Task: Look for space in Warsaw, Poland from 5th June, 2023 to 16th June, 2023 for 2 adults in price range Rs.14000 to Rs.18000. Place can be entire place with 1  bedroom having 1 bed and 1 bathroom. Property type can be house, flat, guest house, hotel. Amenities needed are: wifi. Booking option can be shelf check-in. Required host language is English.
Action: Mouse moved to (349, 115)
Screenshot: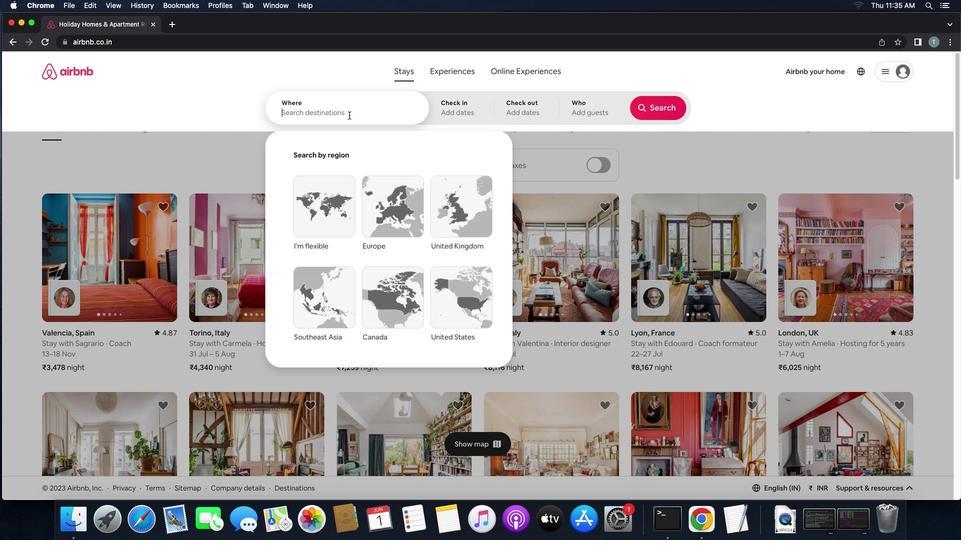
Action: Mouse pressed left at (349, 115)
Screenshot: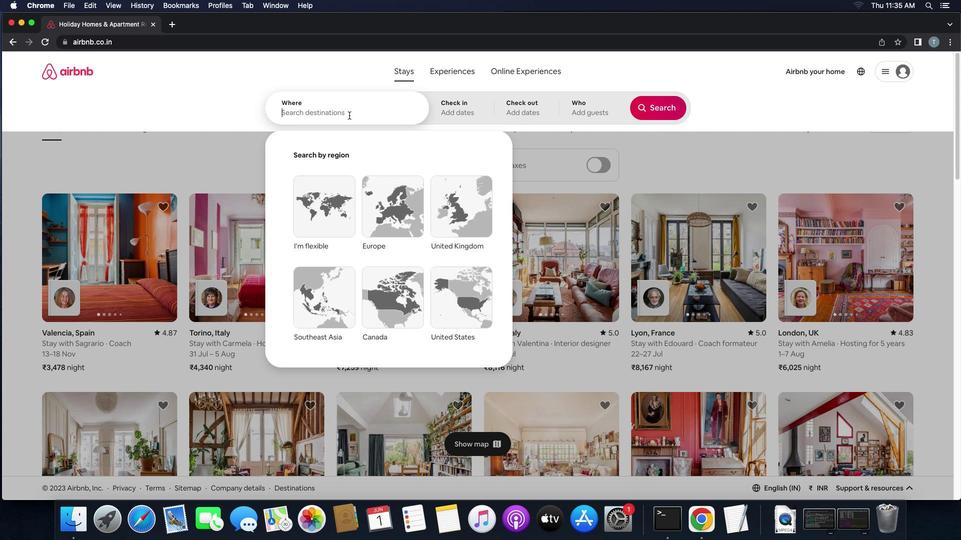 
Action: Mouse moved to (349, 115)
Screenshot: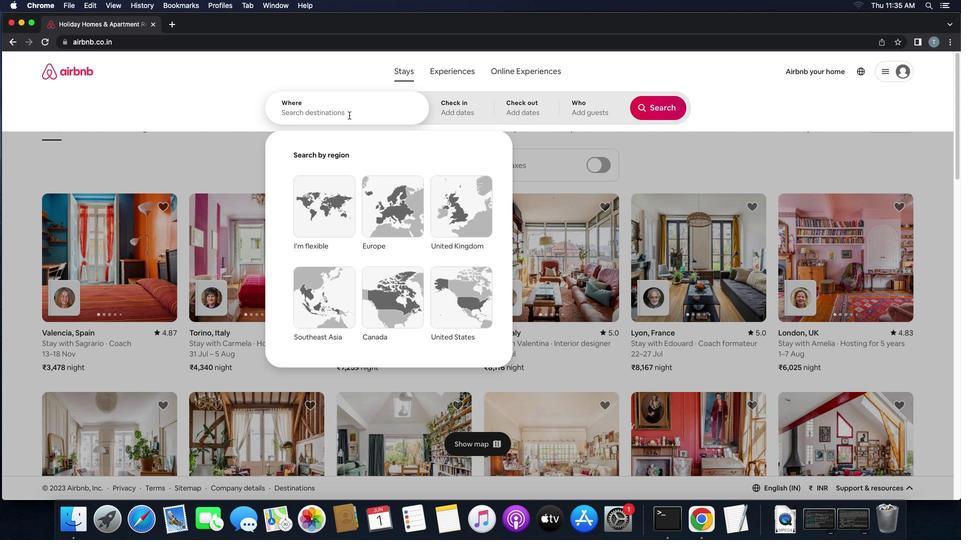 
Action: Key pressed 'w''a''r''s''a''w'
Screenshot: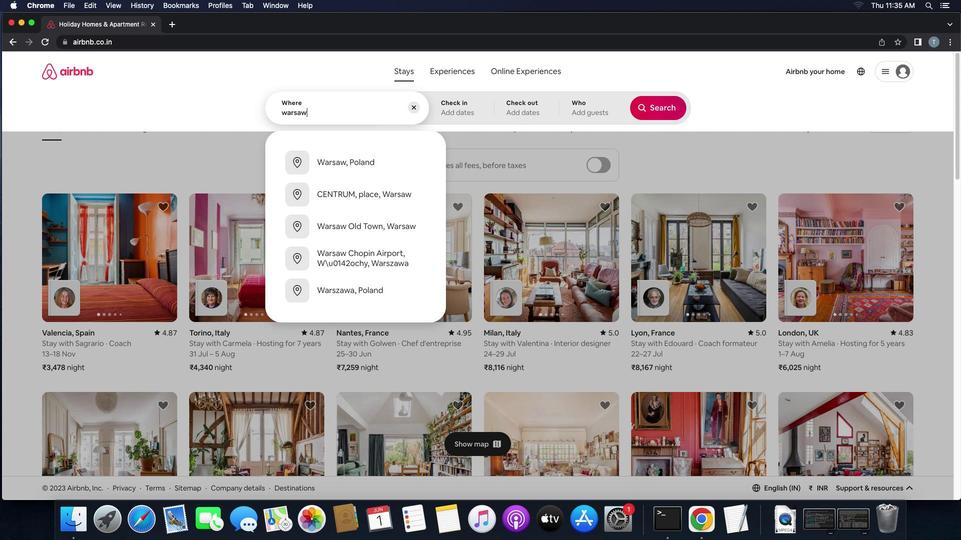 
Action: Mouse moved to (337, 165)
Screenshot: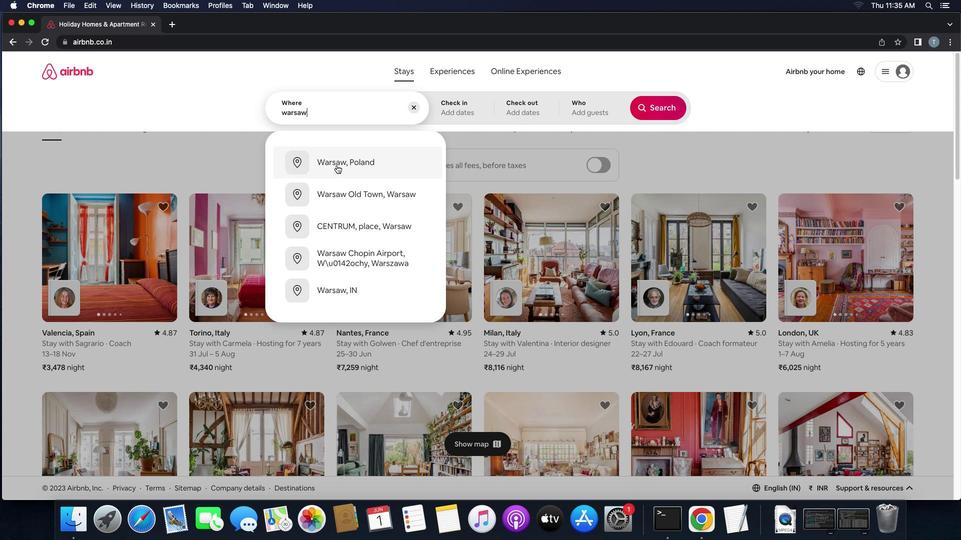 
Action: Mouse pressed left at (337, 165)
Screenshot: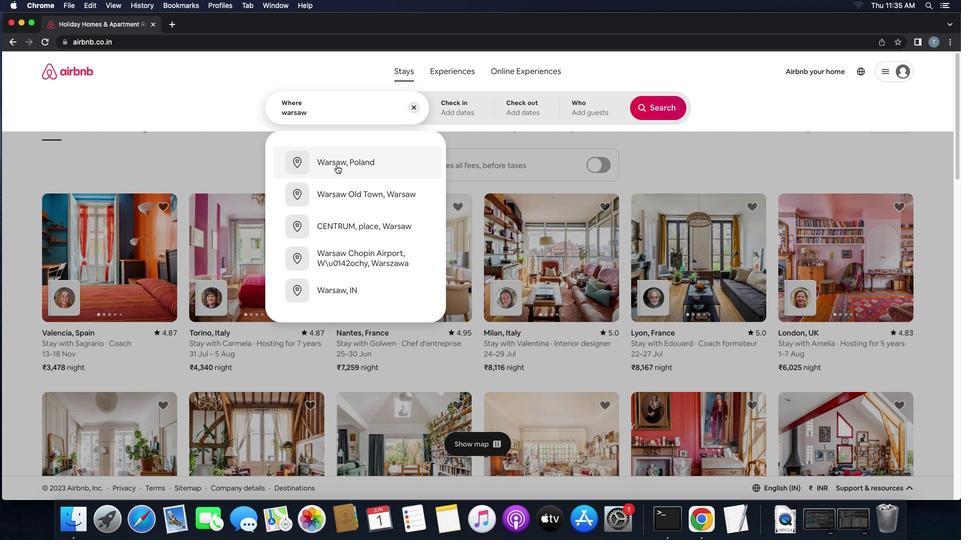 
Action: Mouse moved to (334, 254)
Screenshot: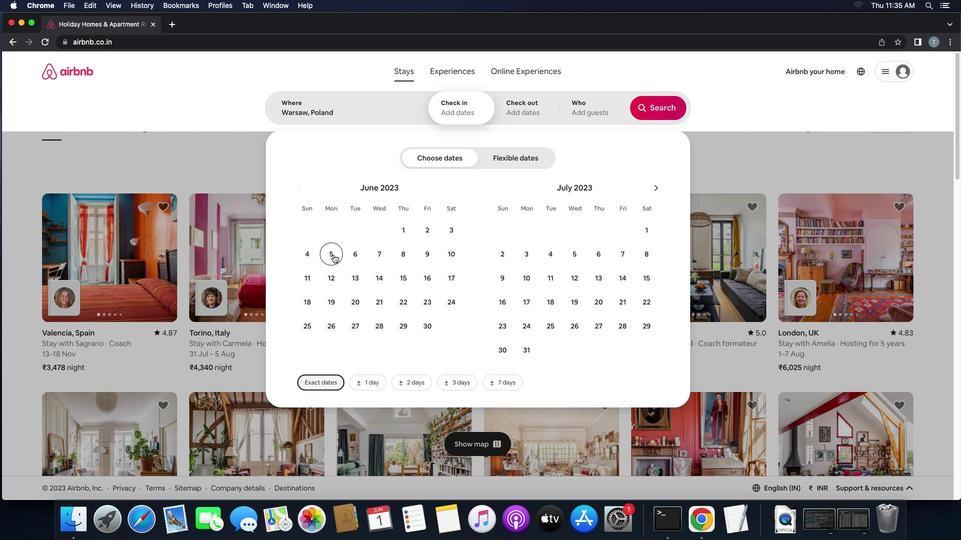 
Action: Mouse pressed left at (334, 254)
Screenshot: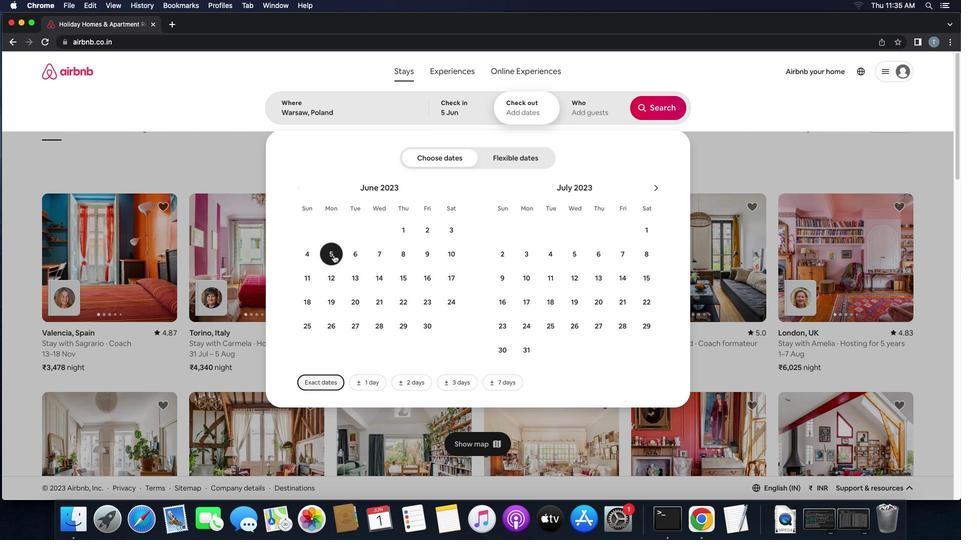 
Action: Mouse moved to (431, 282)
Screenshot: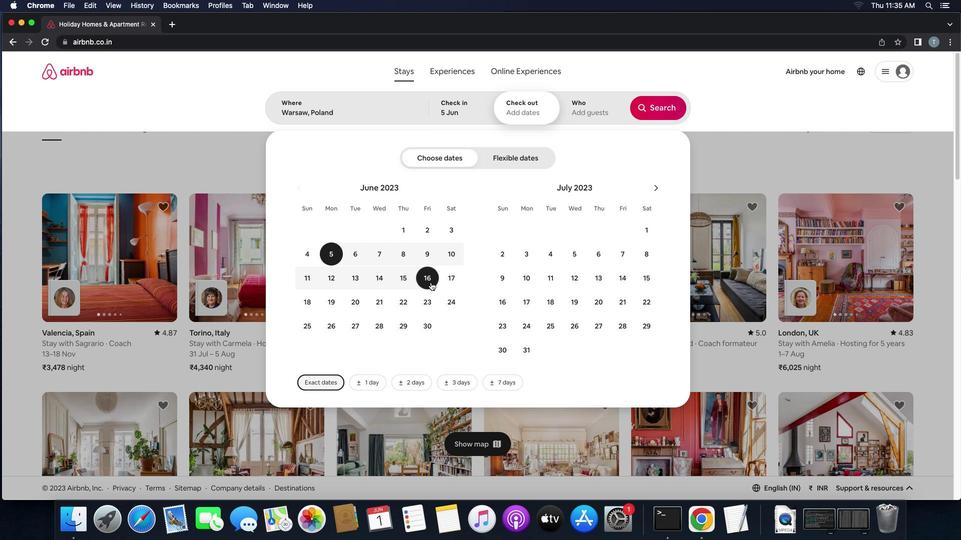 
Action: Mouse pressed left at (431, 282)
Screenshot: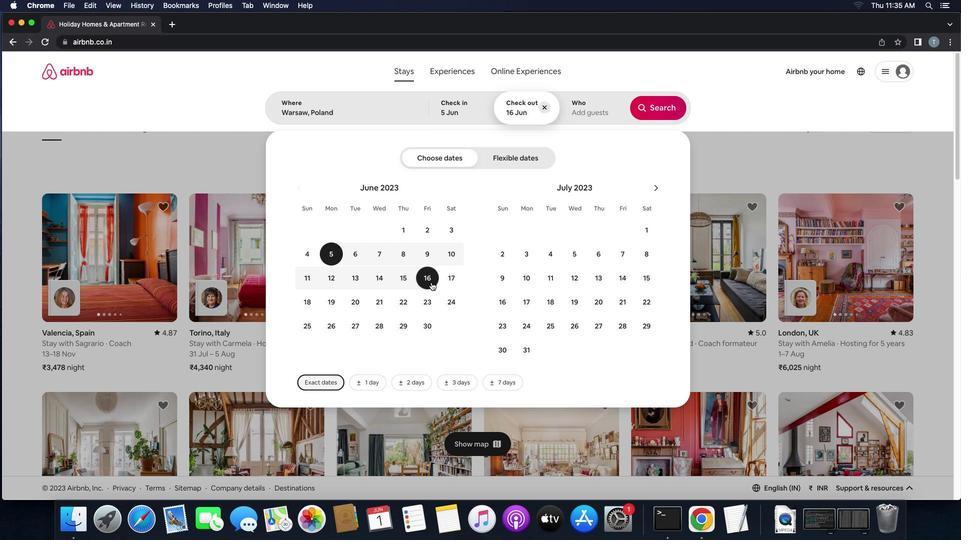 
Action: Mouse moved to (583, 107)
Screenshot: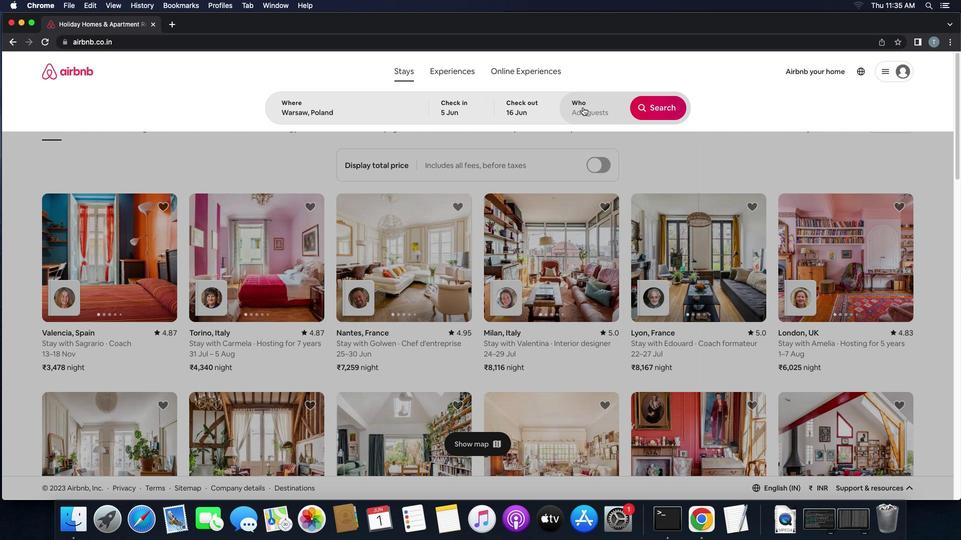 
Action: Mouse pressed left at (583, 107)
Screenshot: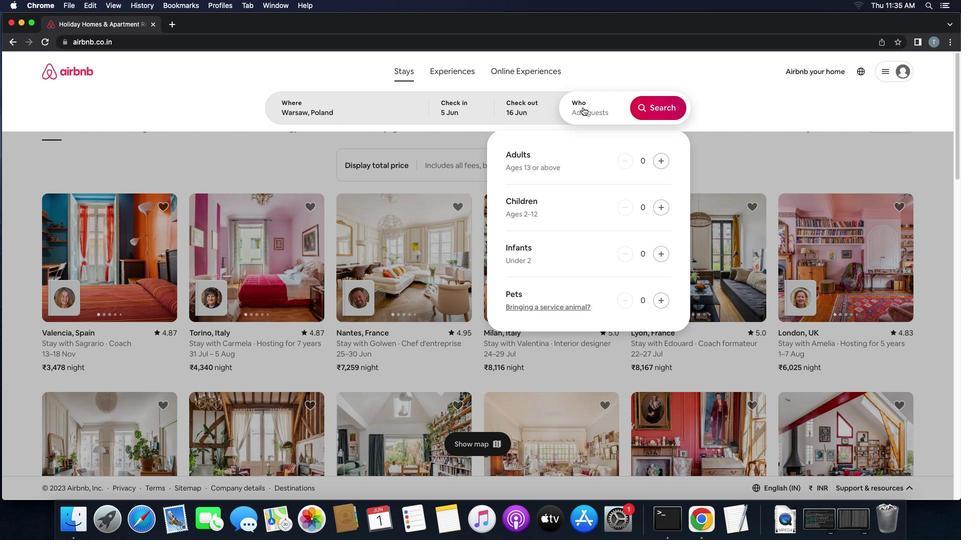
Action: Mouse moved to (660, 155)
Screenshot: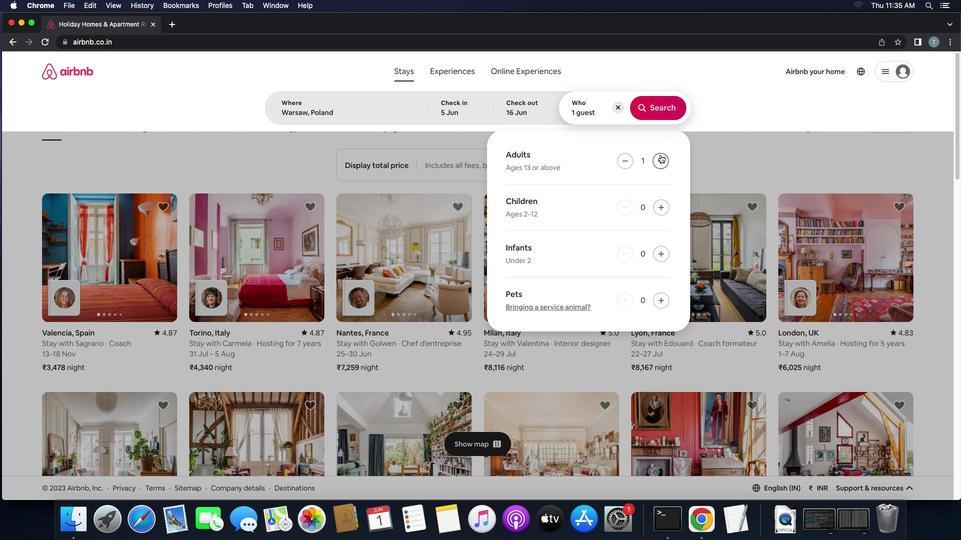 
Action: Mouse pressed left at (660, 155)
Screenshot: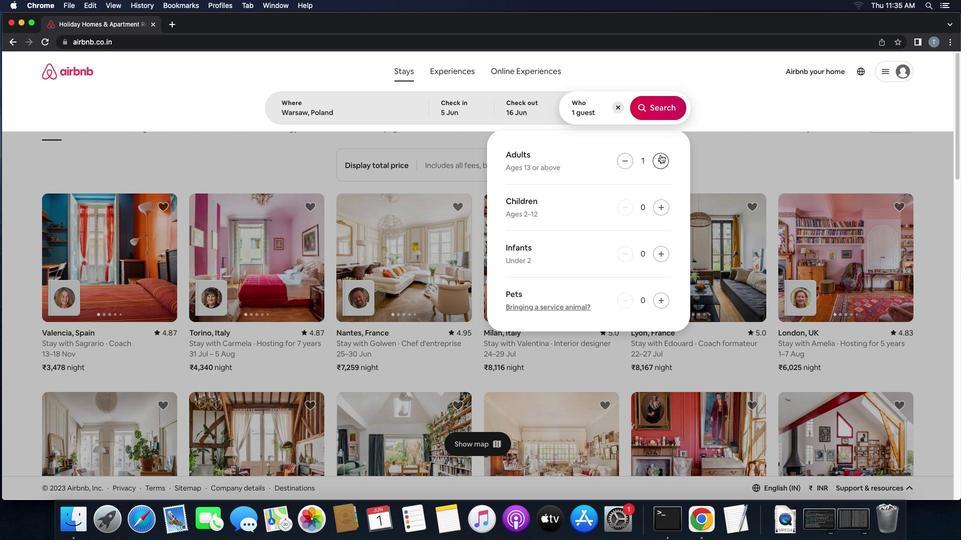 
Action: Mouse pressed left at (660, 155)
Screenshot: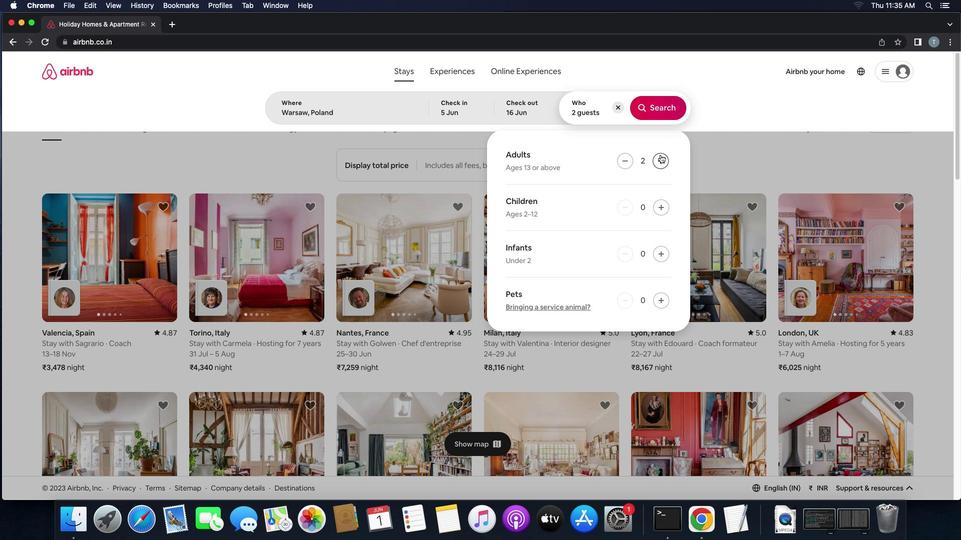 
Action: Mouse moved to (664, 102)
Screenshot: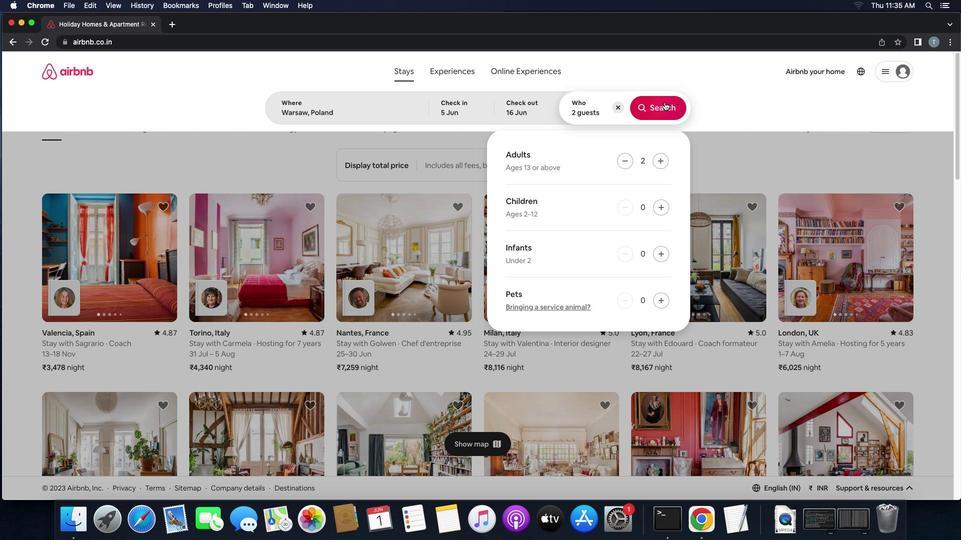 
Action: Mouse pressed left at (664, 102)
Screenshot: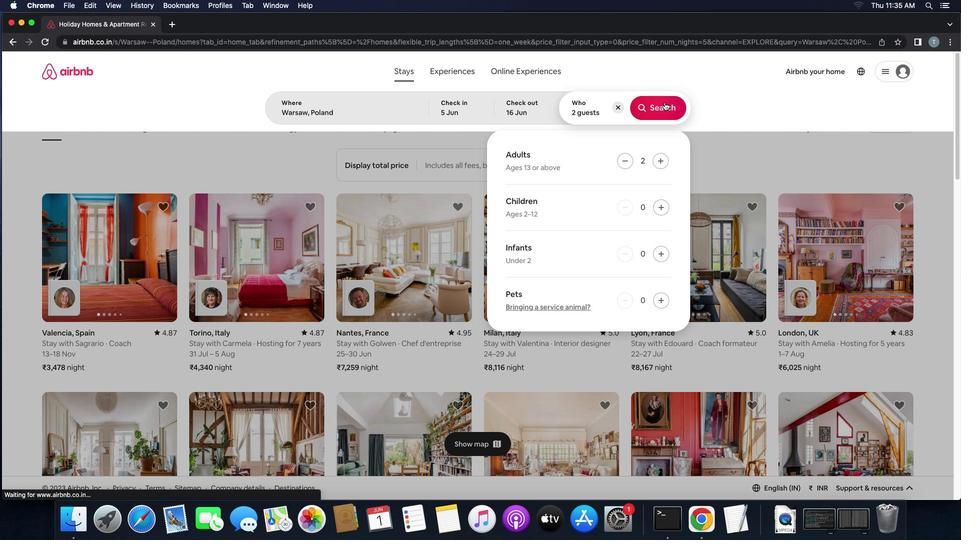
Action: Mouse moved to (920, 112)
Screenshot: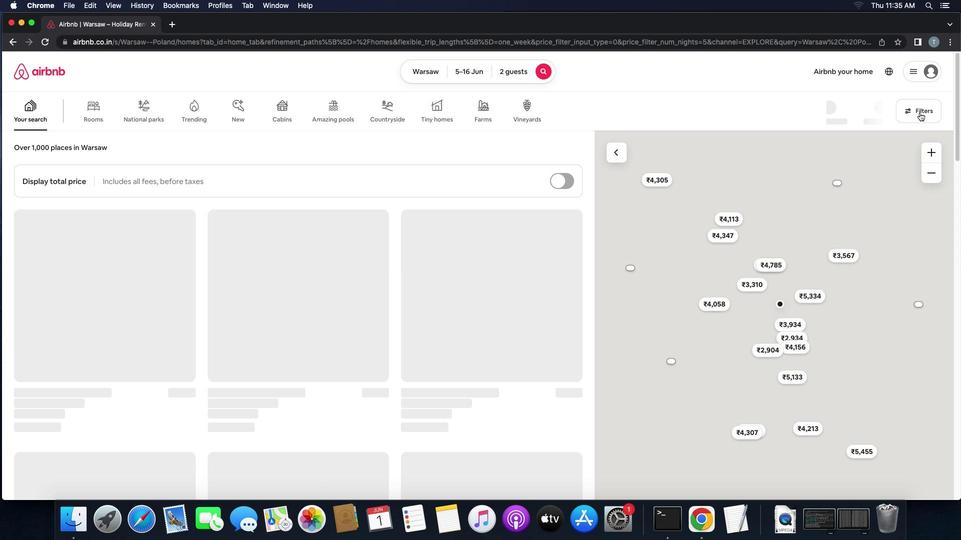 
Action: Mouse pressed left at (920, 112)
Screenshot: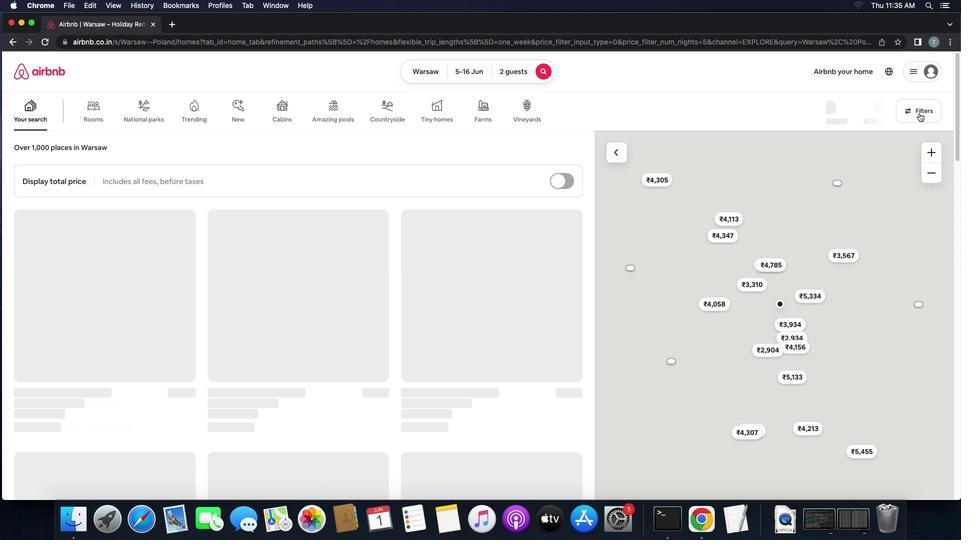 
Action: Mouse moved to (378, 358)
Screenshot: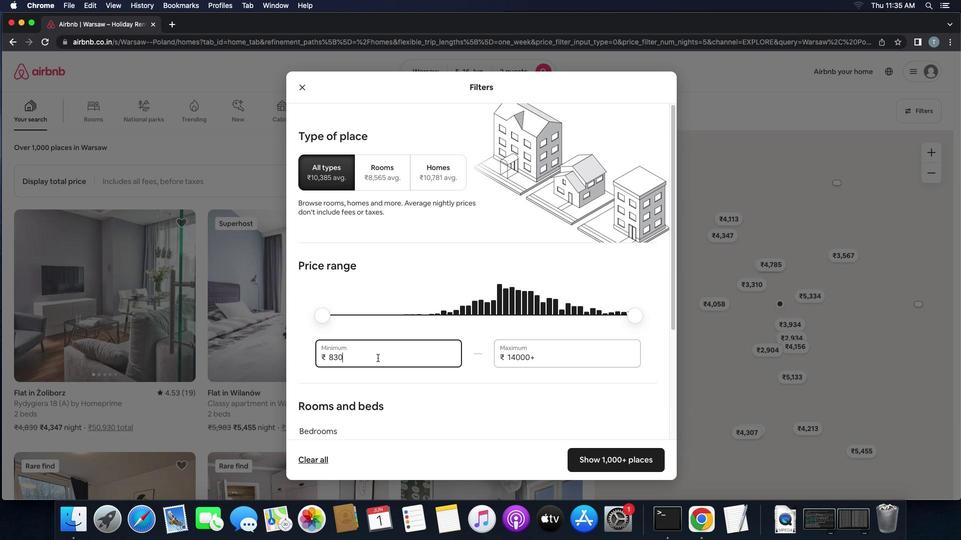 
Action: Mouse pressed left at (378, 358)
Screenshot: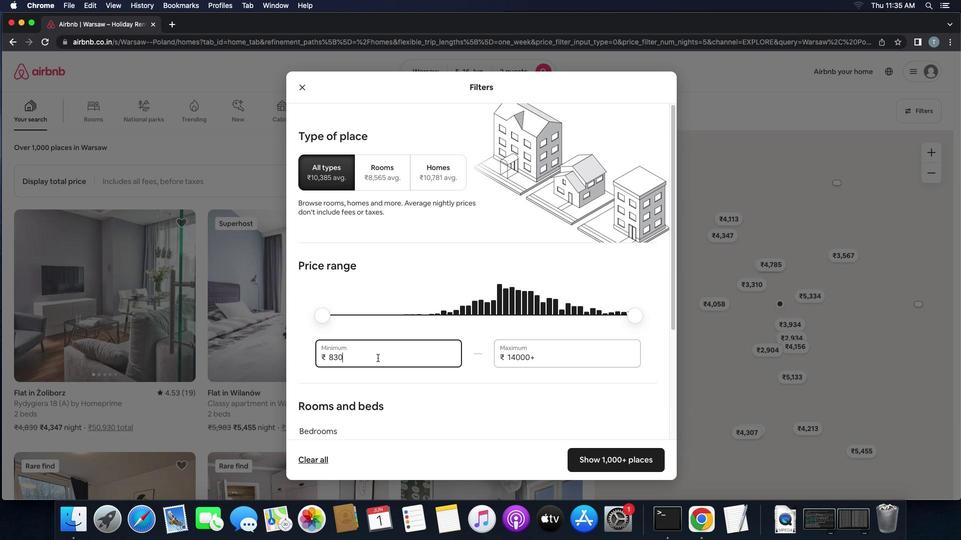 
Action: Key pressed Key.backspaceKey.backspaceKey.backspace'1''4''0''0''0'
Screenshot: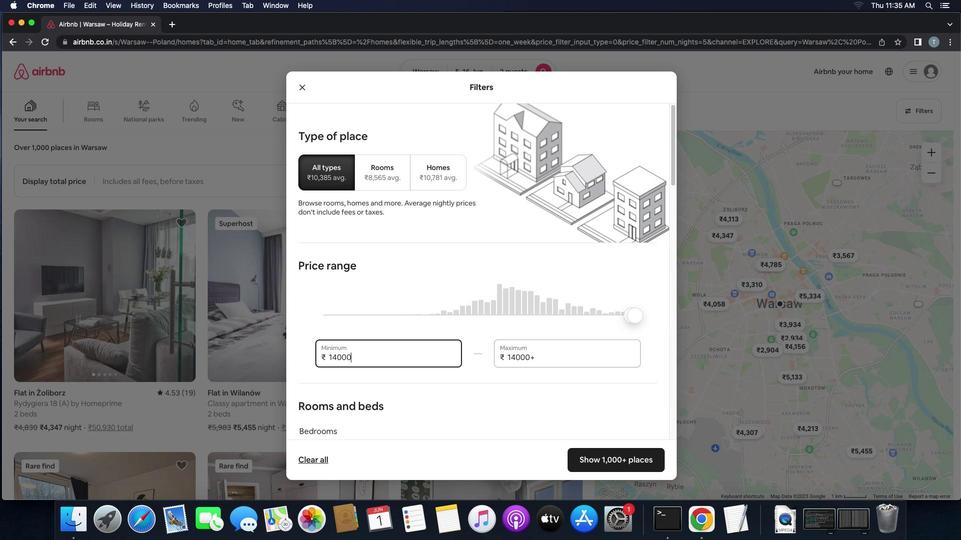 
Action: Mouse moved to (547, 359)
Screenshot: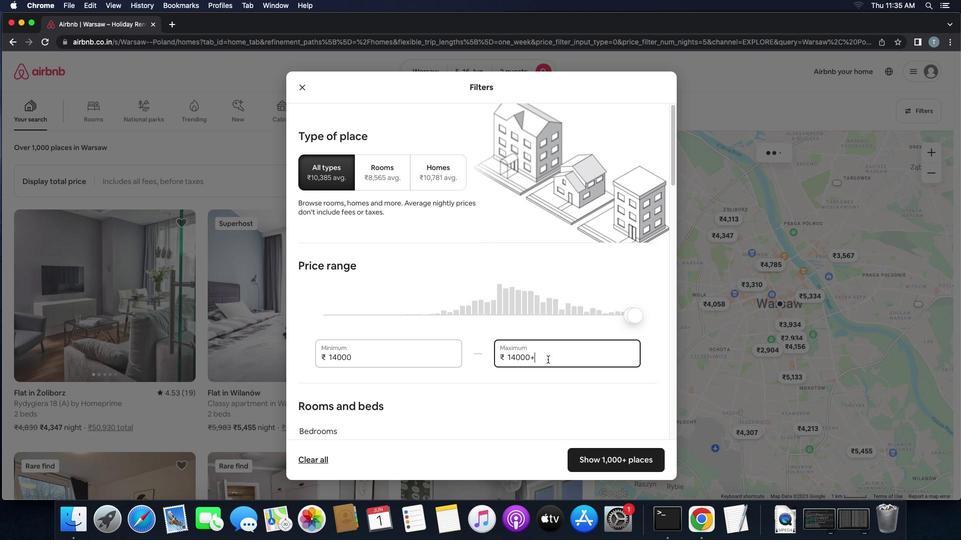 
Action: Mouse pressed left at (547, 359)
Screenshot: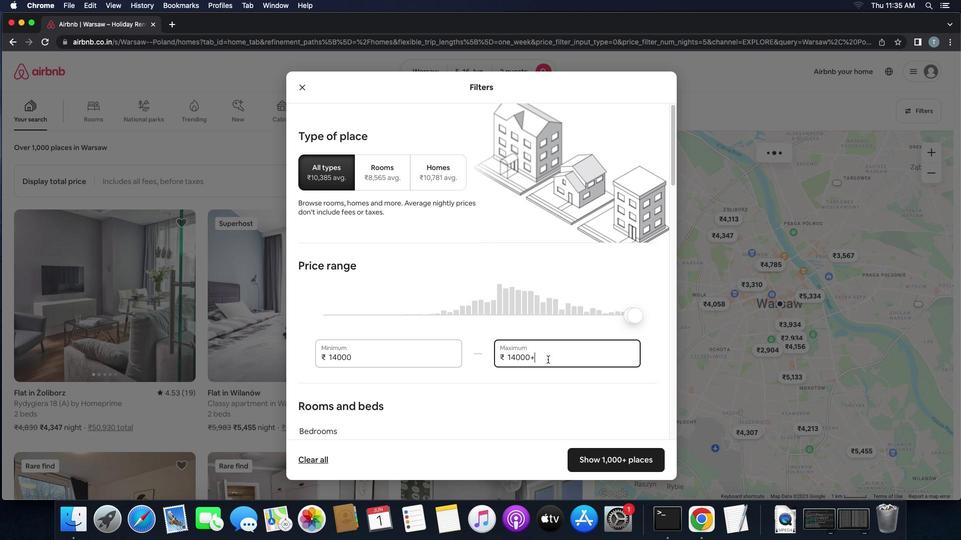 
Action: Mouse moved to (547, 359)
Screenshot: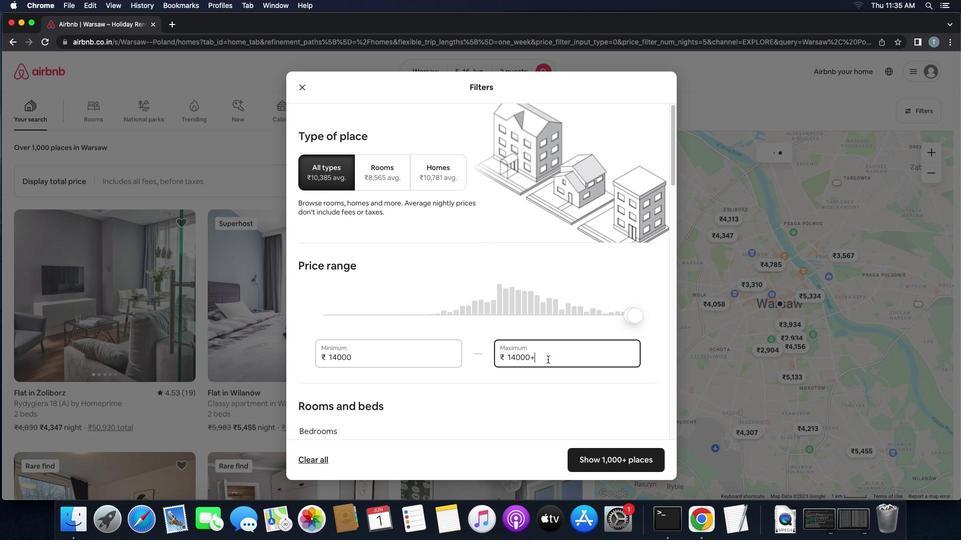 
Action: Key pressed Key.backspaceKey.backspaceKey.backspaceKey.backspaceKey.backspaceKey.backspace'1''8''0''0''0'
Screenshot: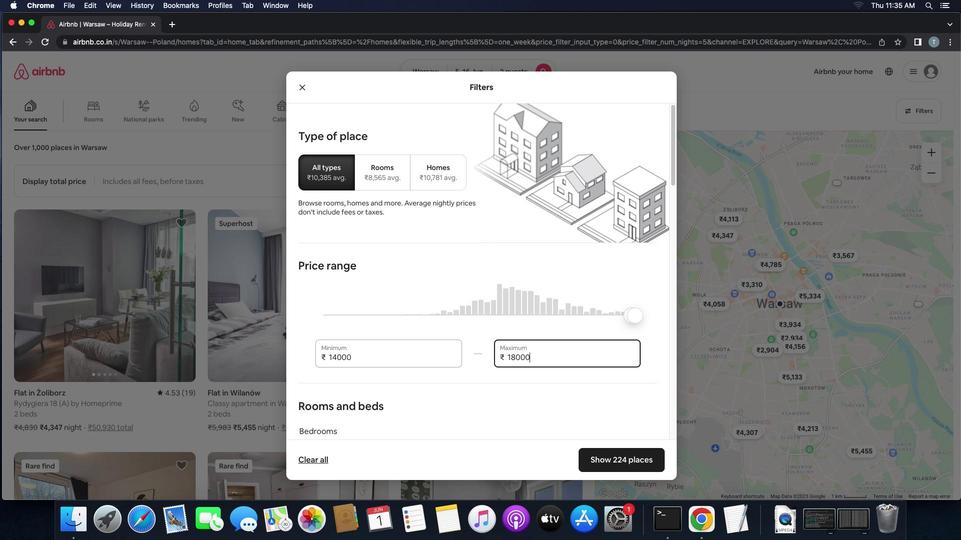 
Action: Mouse moved to (438, 399)
Screenshot: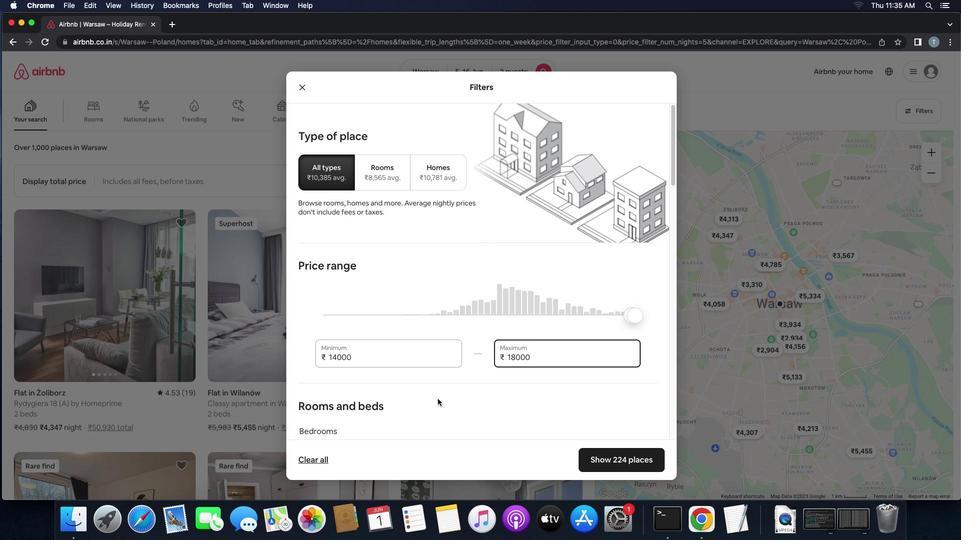 
Action: Mouse scrolled (438, 399) with delta (0, 0)
Screenshot: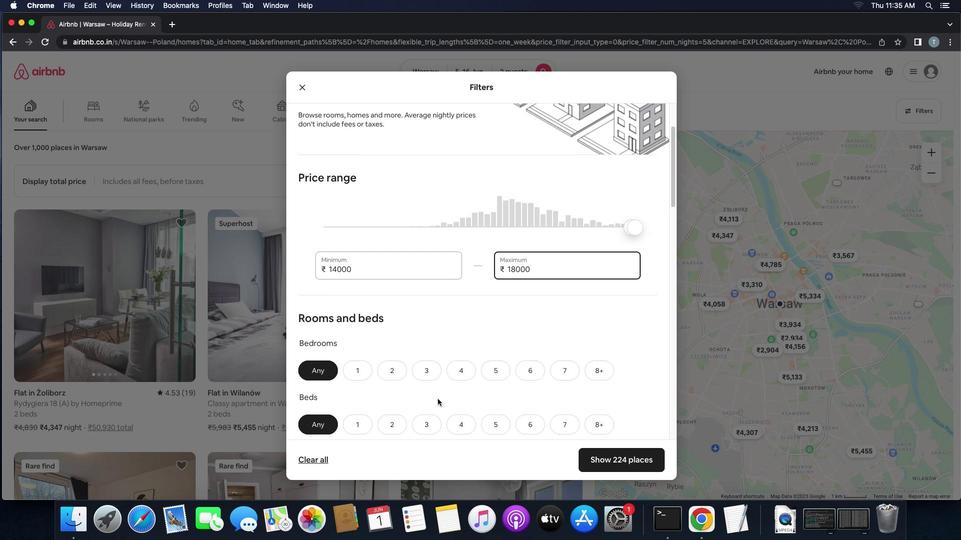 
Action: Mouse scrolled (438, 399) with delta (0, 0)
Screenshot: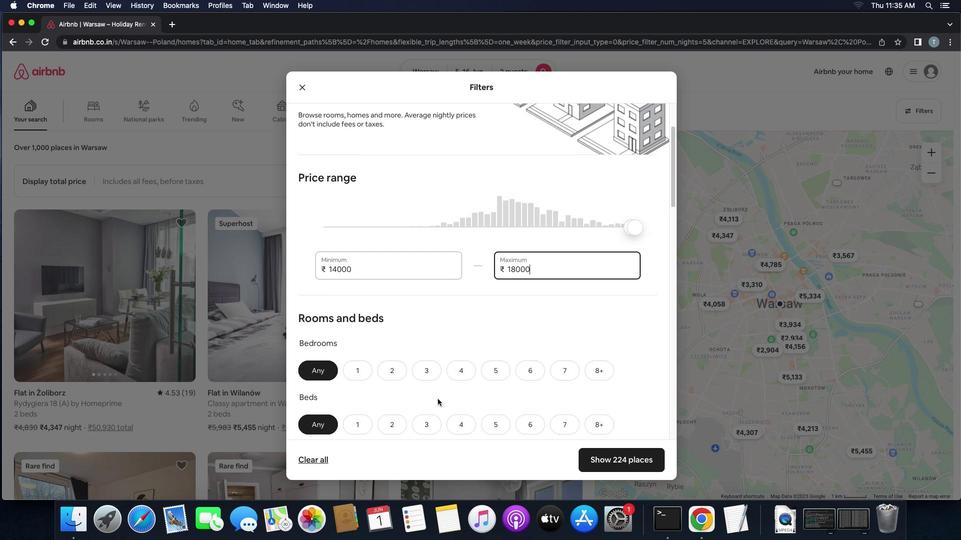 
Action: Mouse scrolled (438, 399) with delta (0, -1)
Screenshot: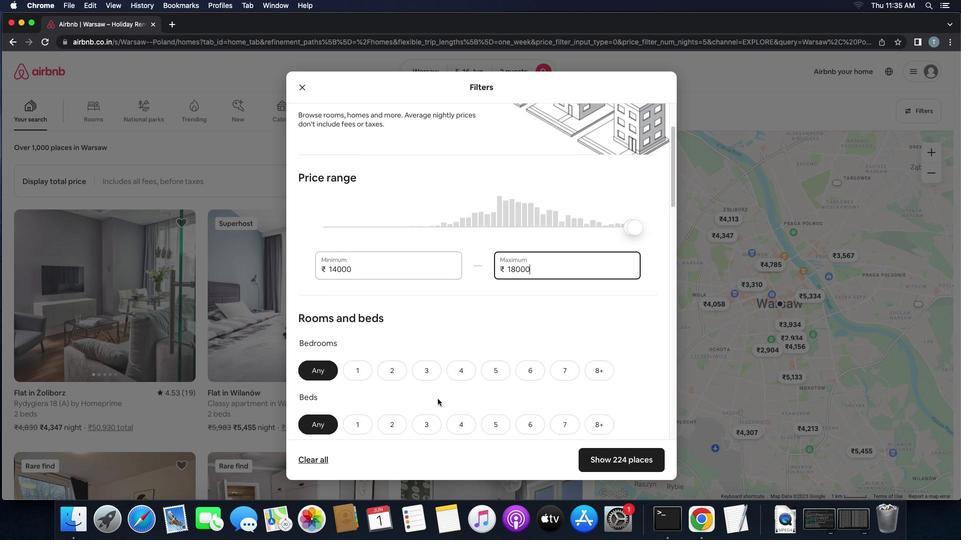 
Action: Mouse scrolled (438, 399) with delta (0, 0)
Screenshot: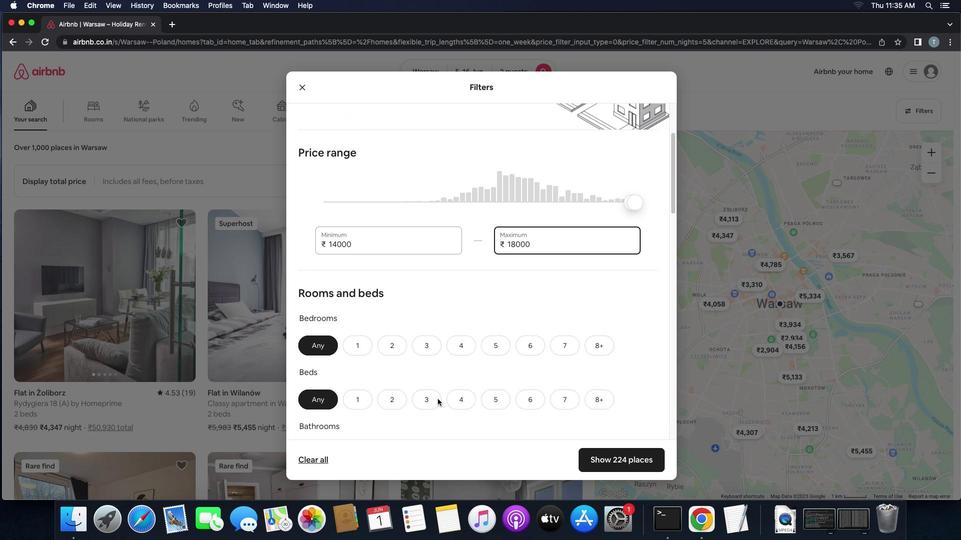 
Action: Mouse scrolled (438, 399) with delta (0, 0)
Screenshot: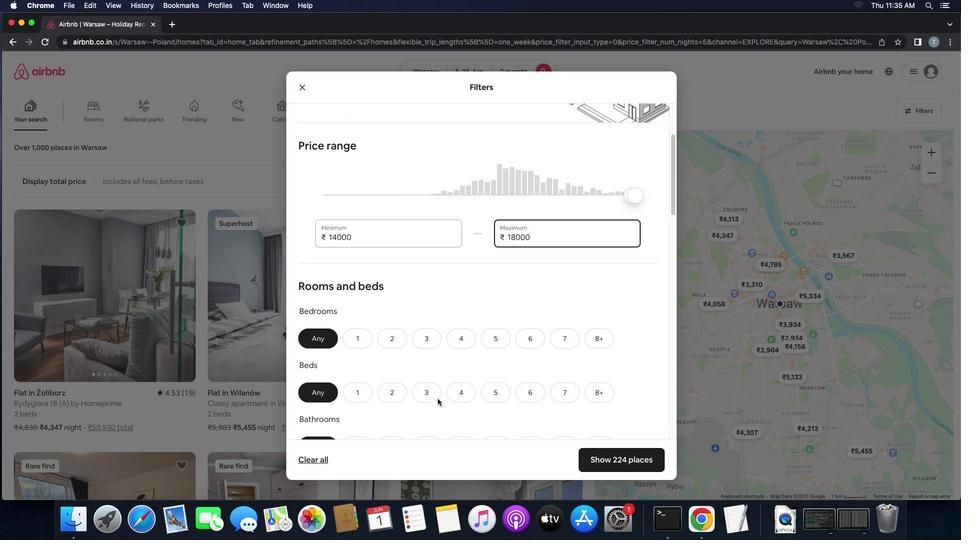 
Action: Mouse scrolled (438, 399) with delta (0, 0)
Screenshot: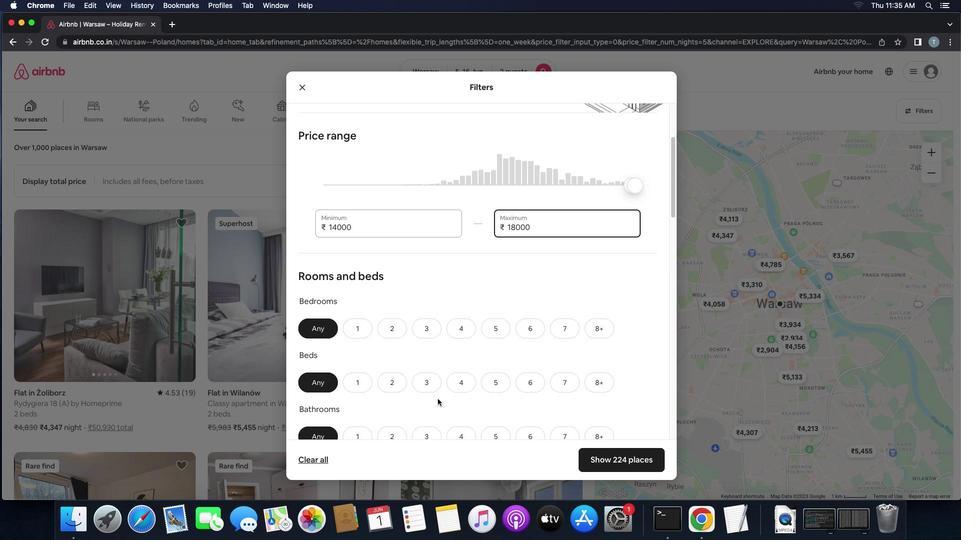 
Action: Mouse scrolled (438, 399) with delta (0, 0)
Screenshot: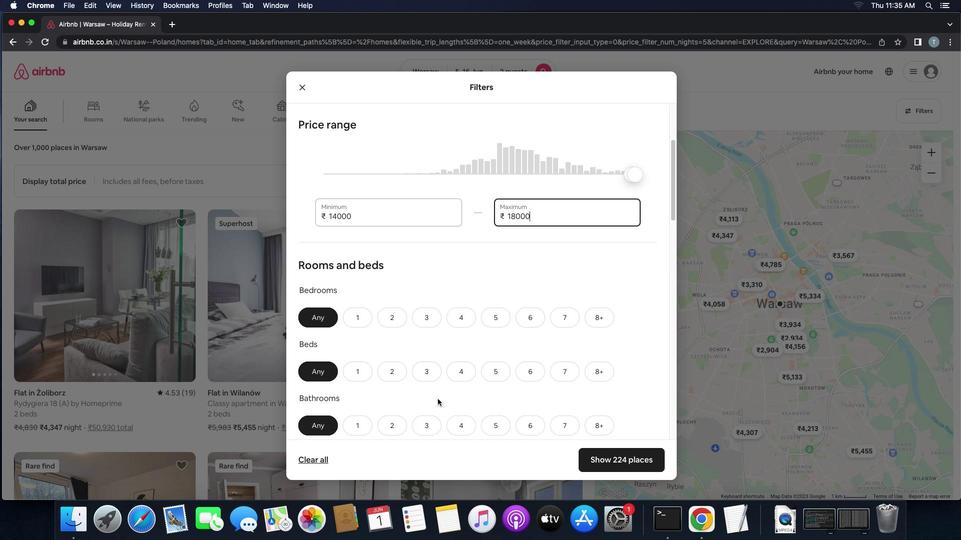 
Action: Mouse scrolled (438, 399) with delta (0, 0)
Screenshot: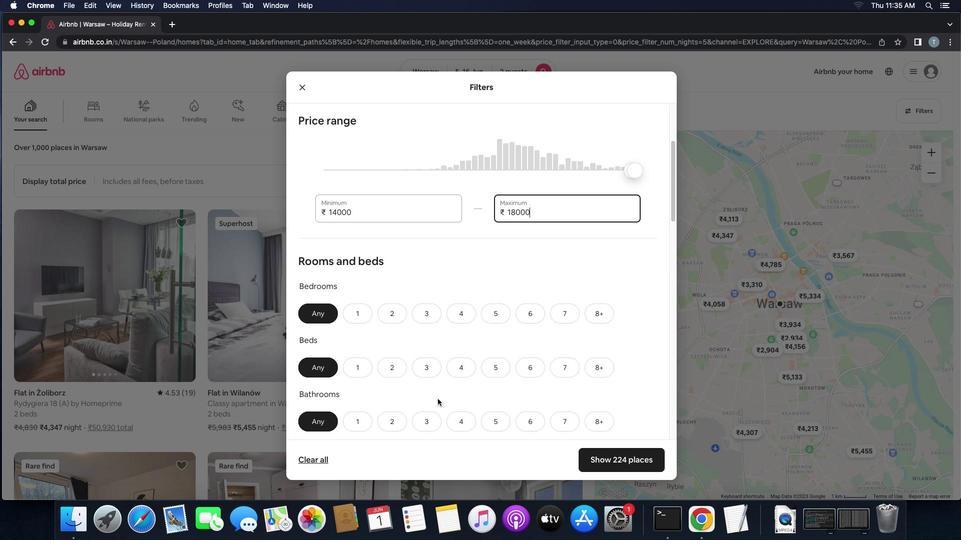 
Action: Mouse scrolled (438, 399) with delta (0, 0)
Screenshot: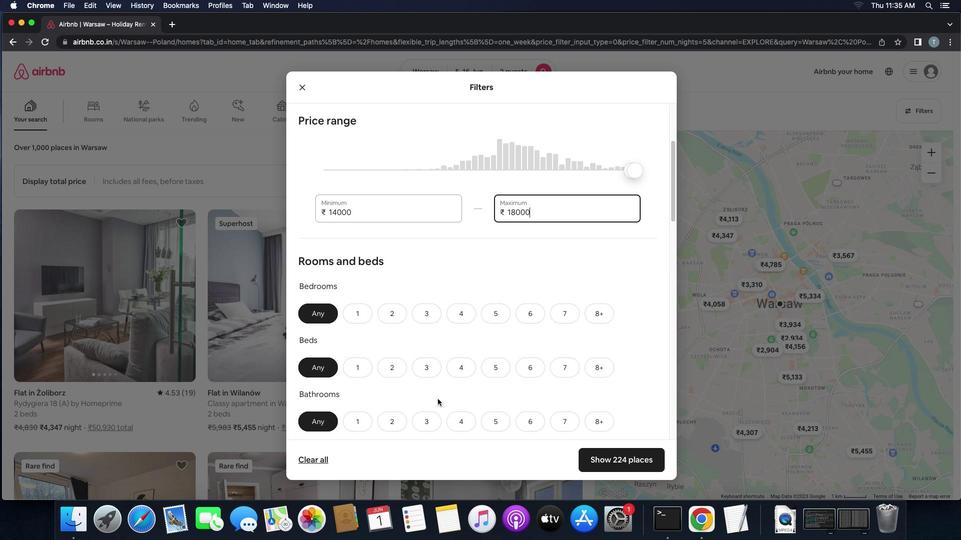 
Action: Mouse scrolled (438, 399) with delta (0, 0)
Screenshot: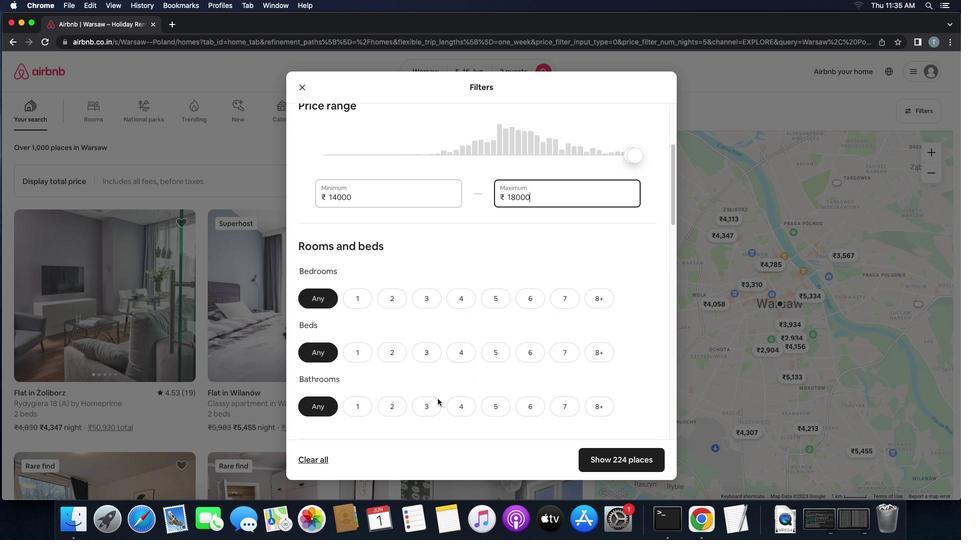 
Action: Mouse scrolled (438, 399) with delta (0, 0)
Screenshot: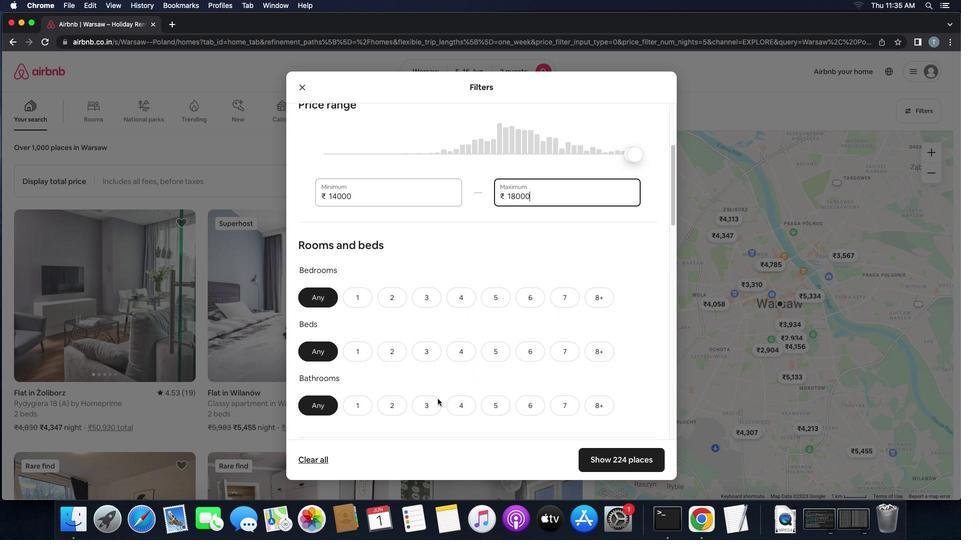 
Action: Mouse scrolled (438, 399) with delta (0, 0)
Screenshot: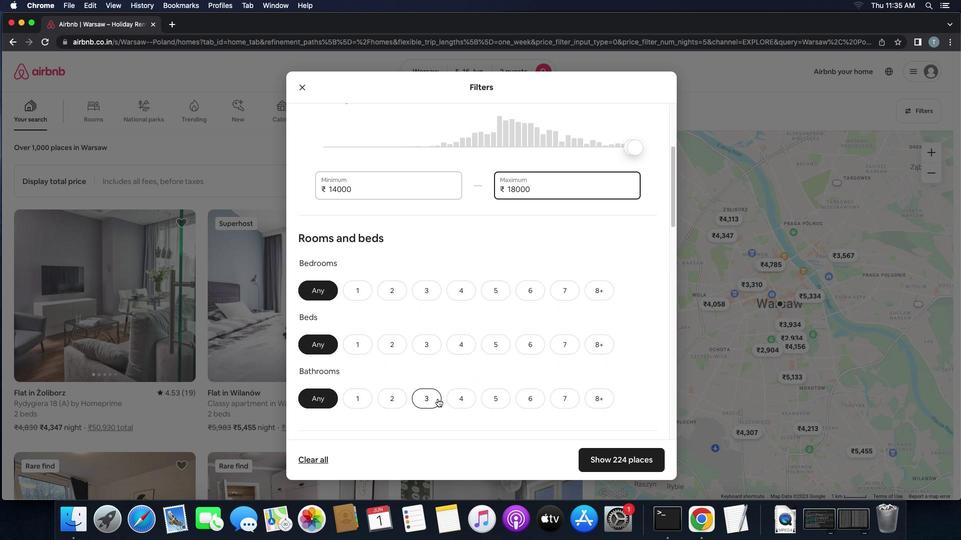 
Action: Mouse scrolled (438, 399) with delta (0, 0)
Screenshot: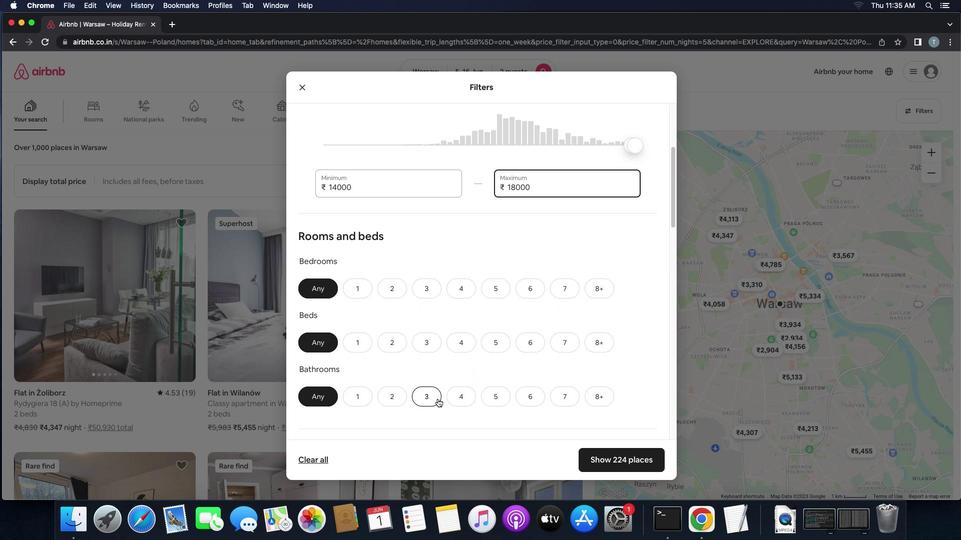 
Action: Mouse scrolled (438, 399) with delta (0, 0)
Screenshot: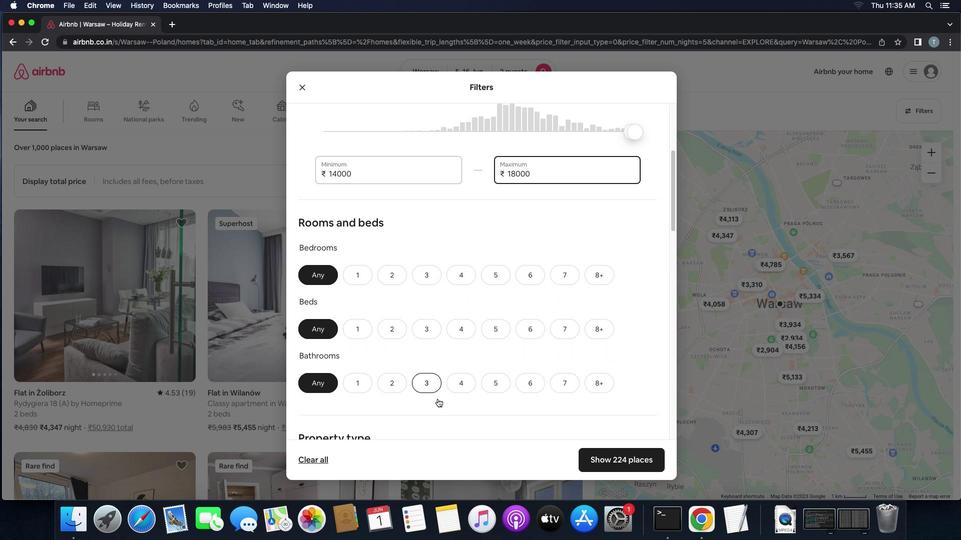 
Action: Mouse scrolled (438, 399) with delta (0, 0)
Screenshot: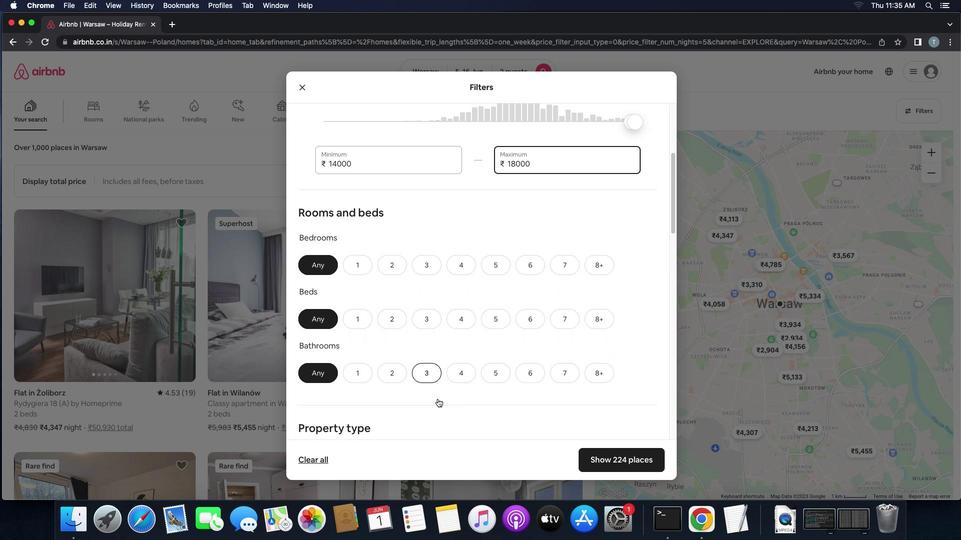 
Action: Mouse scrolled (438, 399) with delta (0, 0)
Screenshot: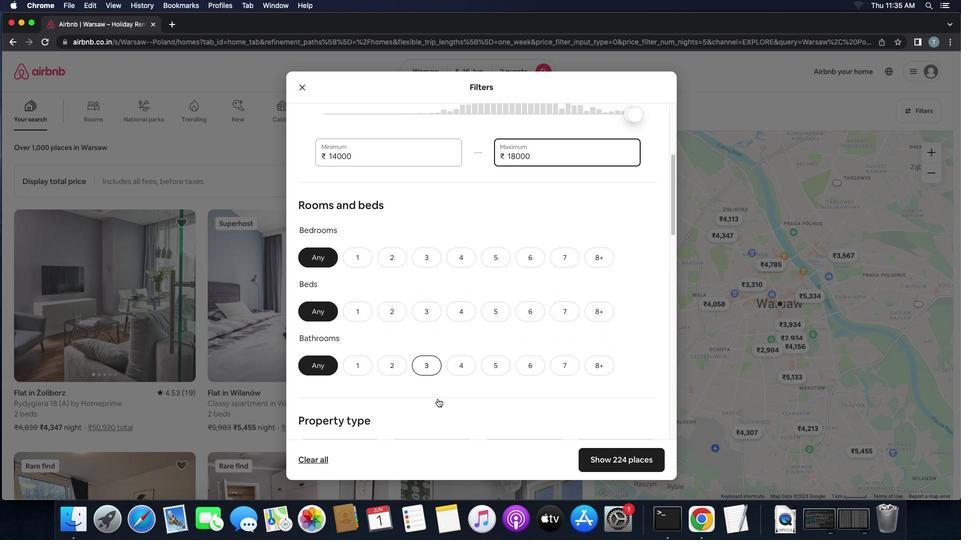 
Action: Mouse moved to (363, 257)
Screenshot: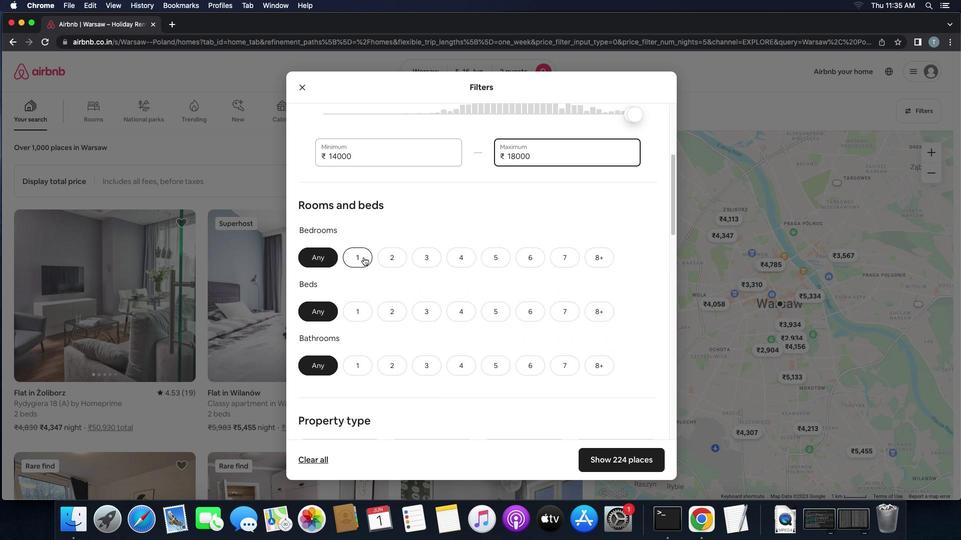 
Action: Mouse pressed left at (363, 257)
Screenshot: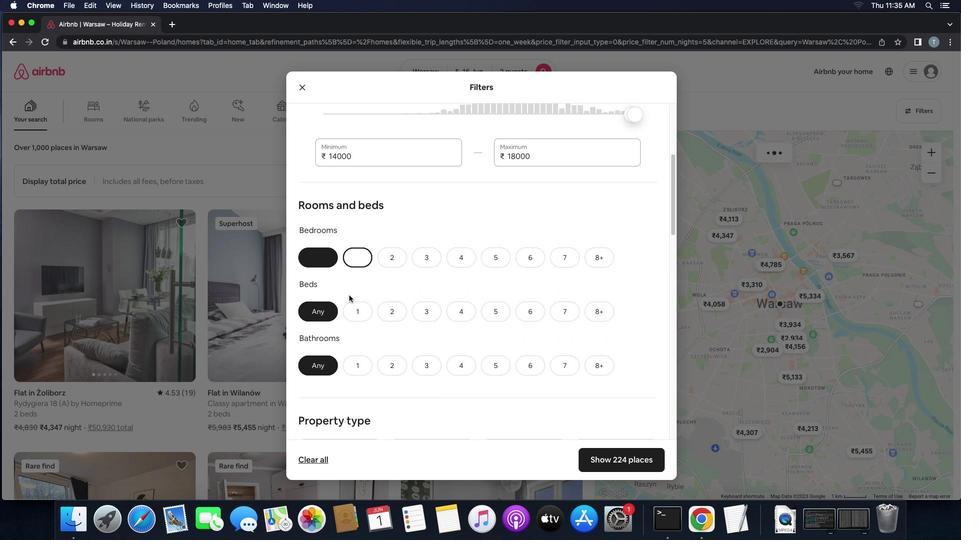 
Action: Mouse moved to (348, 315)
Screenshot: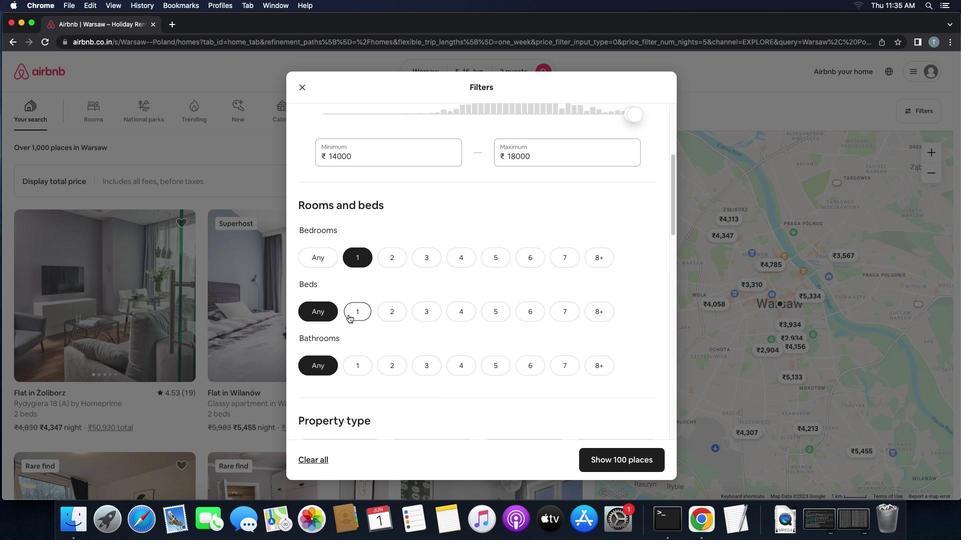 
Action: Mouse pressed left at (348, 315)
Screenshot: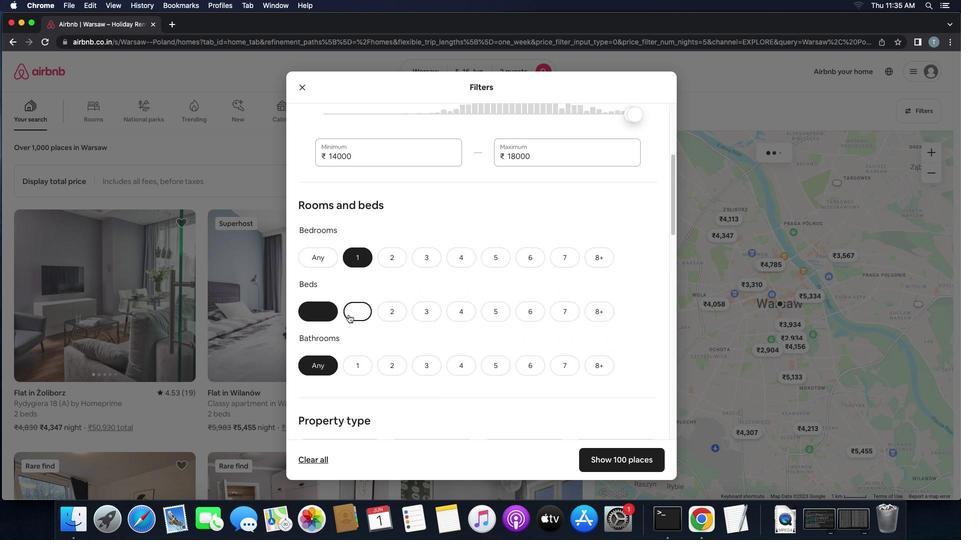 
Action: Mouse moved to (406, 337)
Screenshot: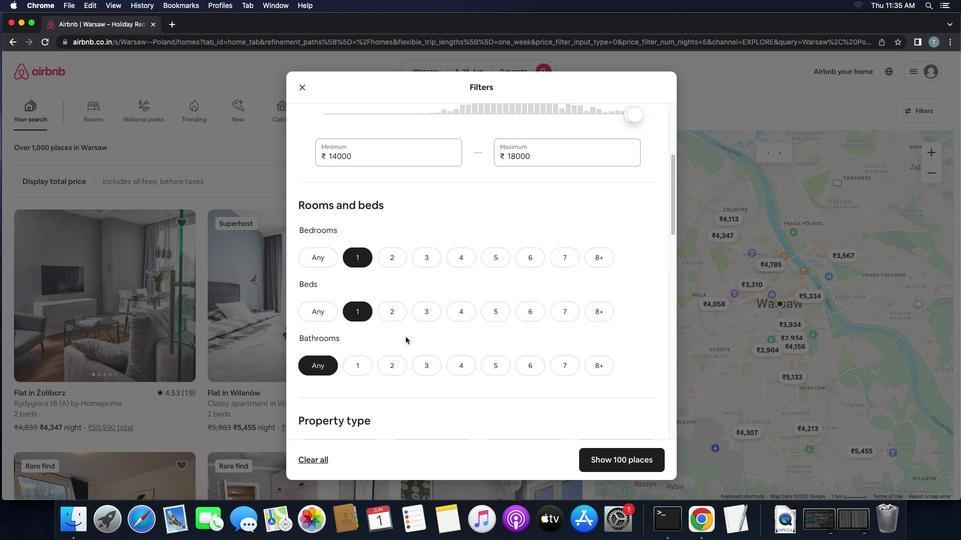 
Action: Mouse scrolled (406, 337) with delta (0, 0)
Screenshot: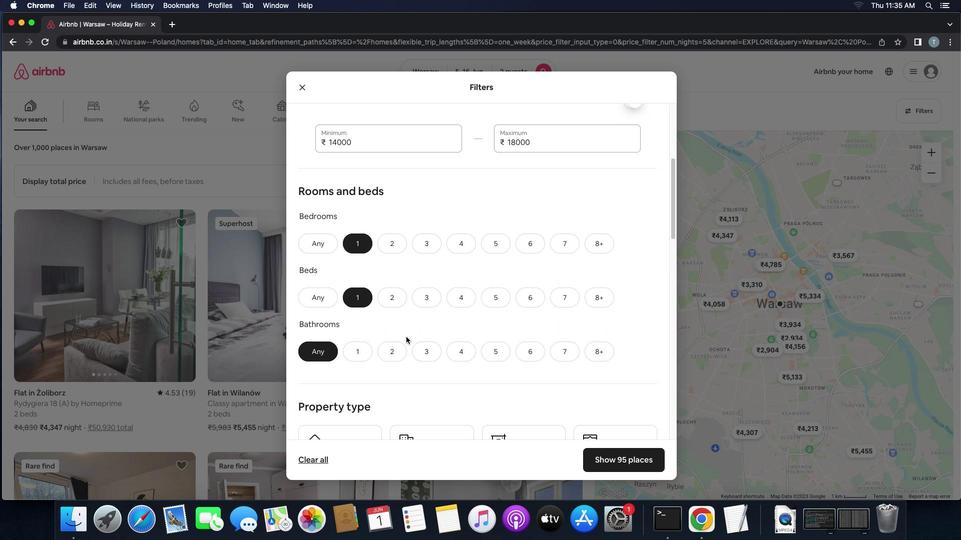 
Action: Mouse scrolled (406, 337) with delta (0, 0)
Screenshot: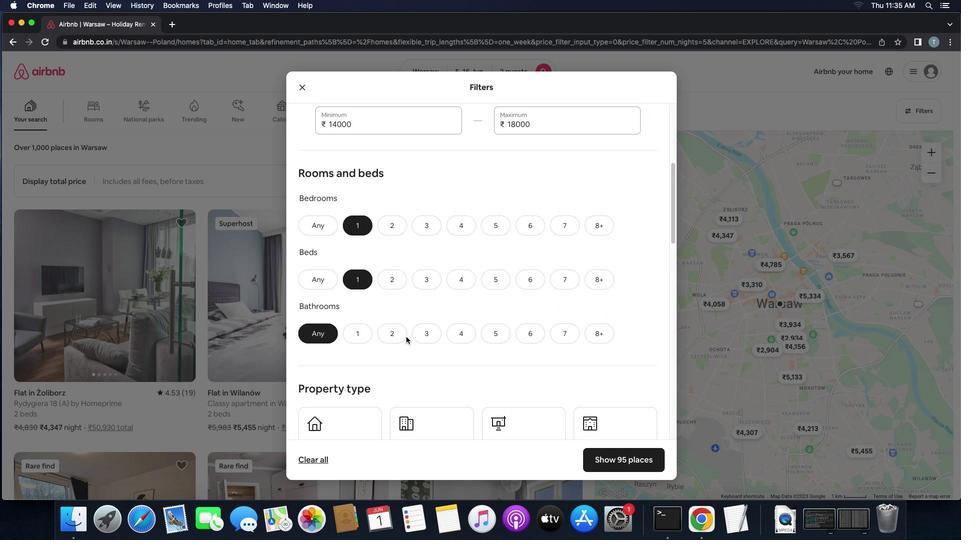 
Action: Mouse scrolled (406, 337) with delta (0, 0)
Screenshot: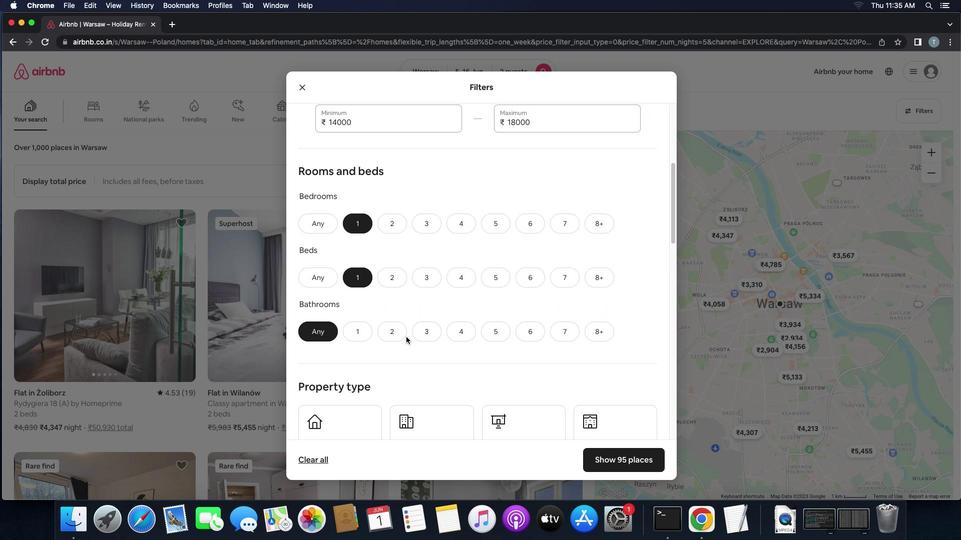 
Action: Mouse moved to (360, 324)
Screenshot: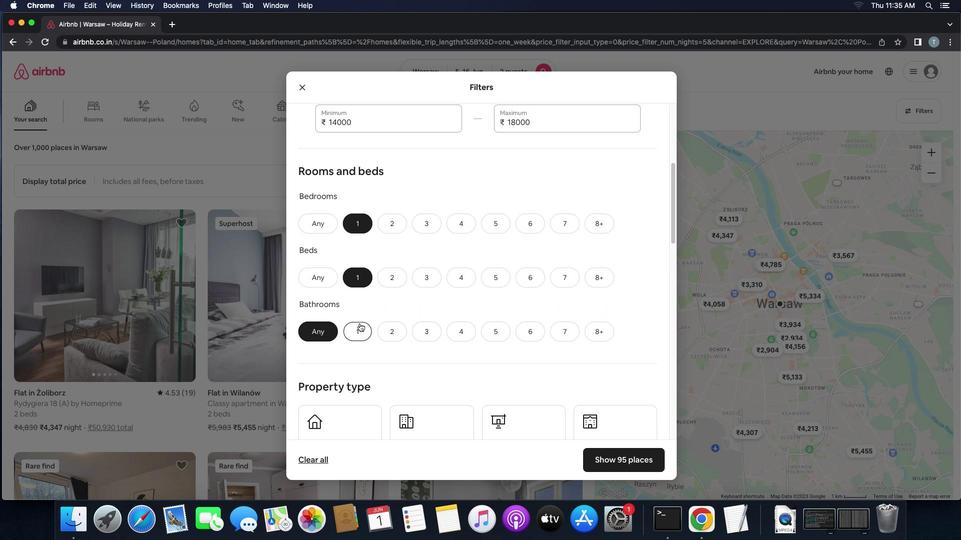 
Action: Mouse pressed left at (360, 324)
Screenshot: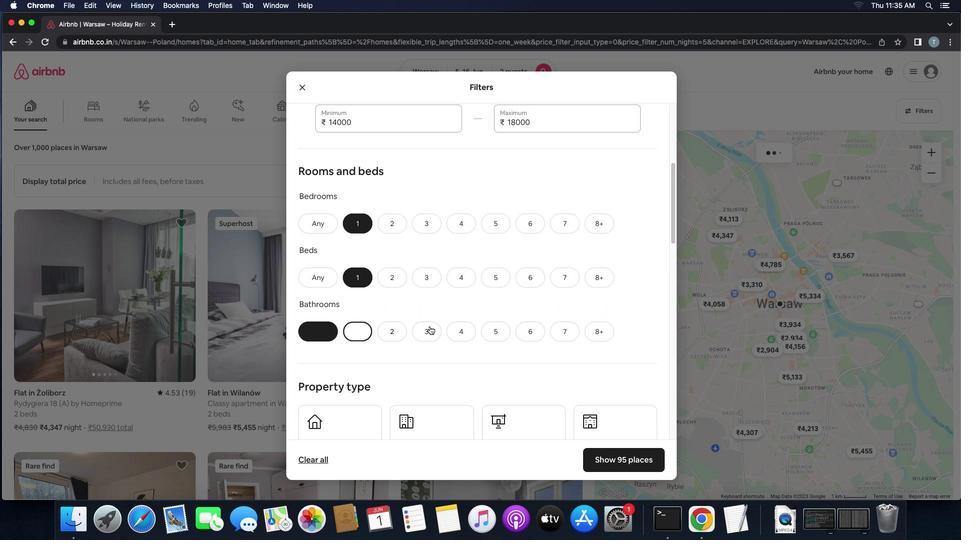 
Action: Mouse moved to (477, 343)
Screenshot: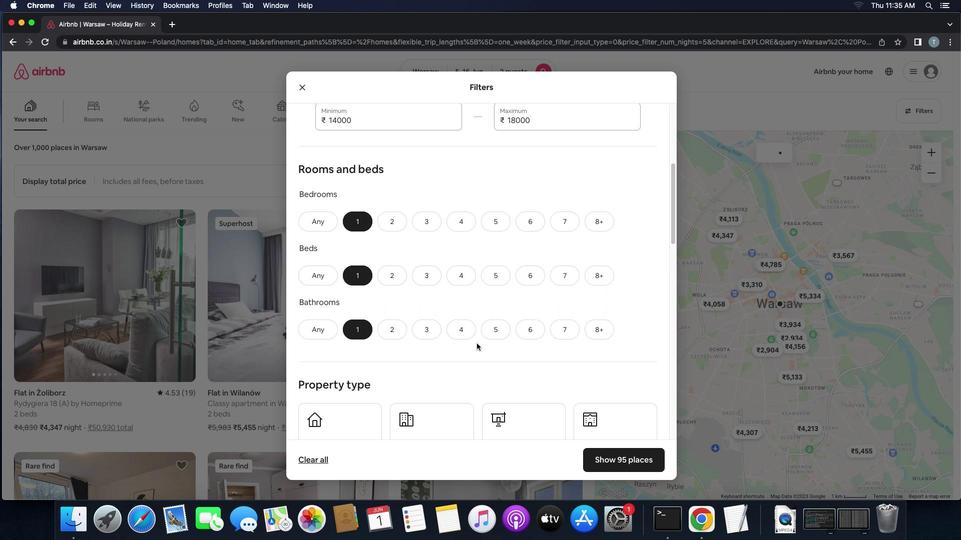 
Action: Mouse scrolled (477, 343) with delta (0, 0)
Screenshot: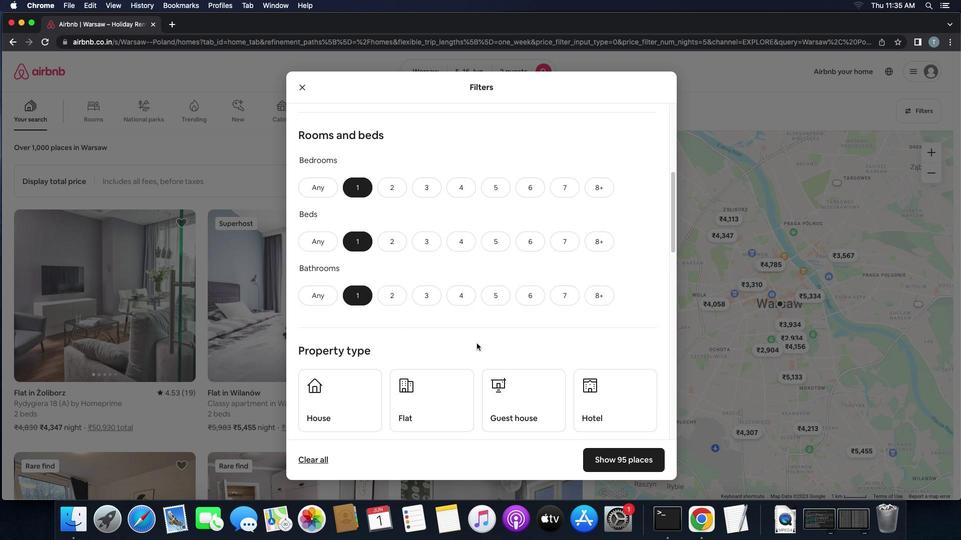 
Action: Mouse scrolled (477, 343) with delta (0, 0)
Screenshot: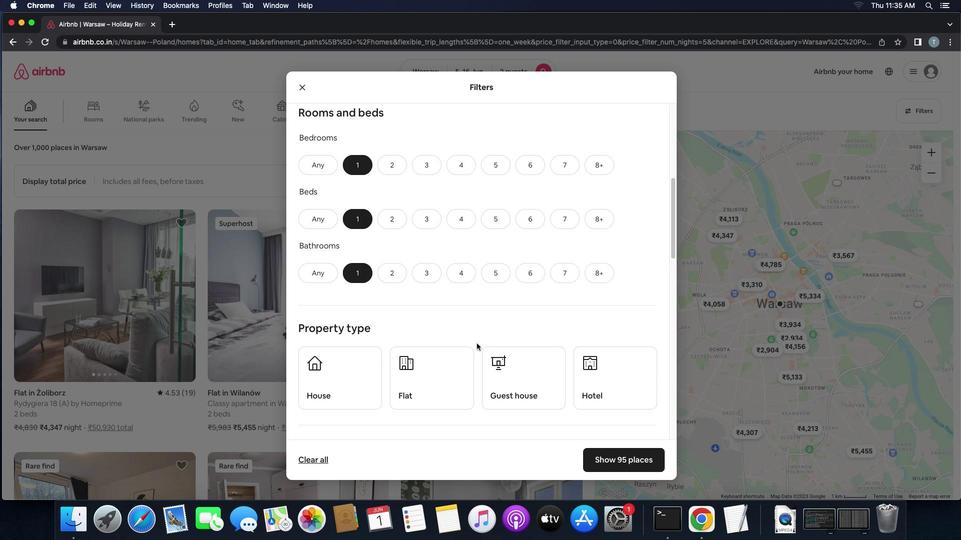 
Action: Mouse scrolled (477, 343) with delta (0, -1)
Screenshot: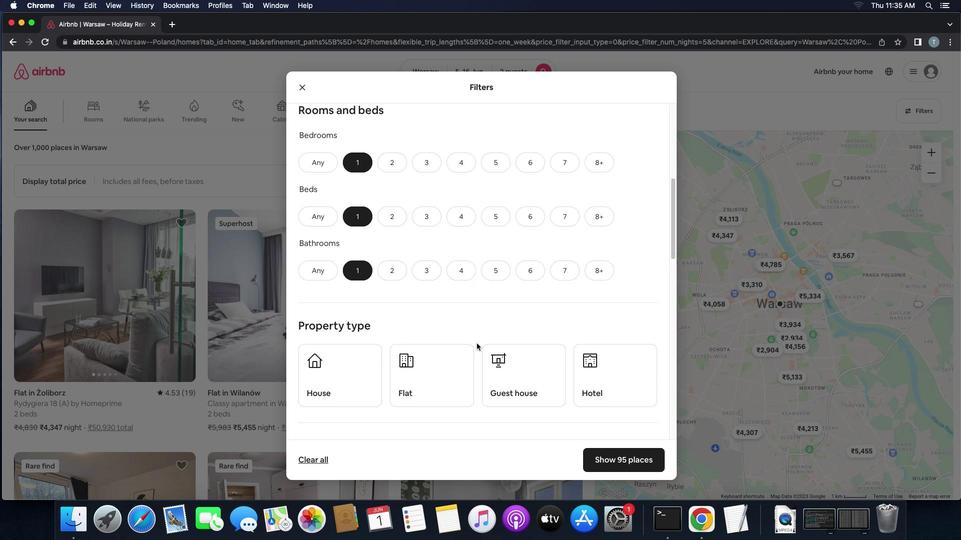 
Action: Mouse scrolled (477, 343) with delta (0, 0)
Screenshot: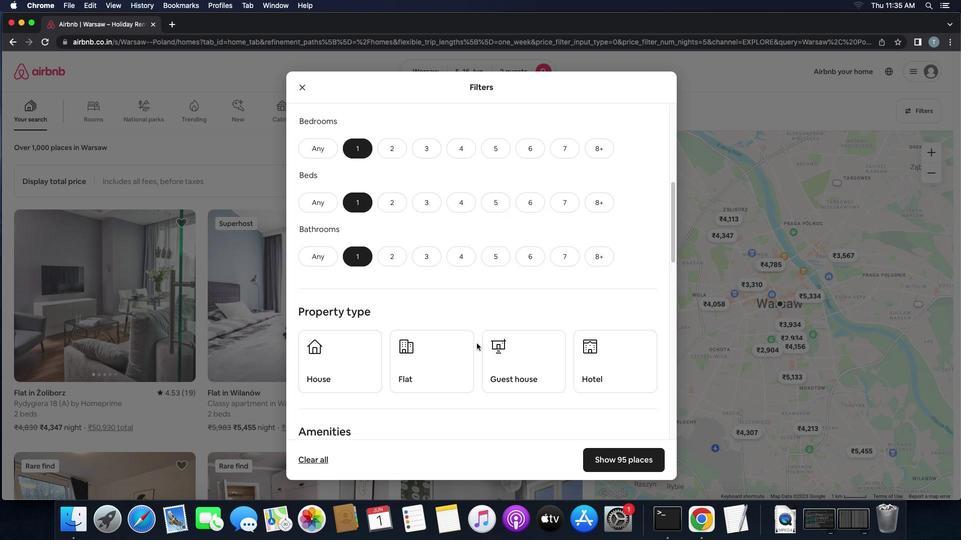 
Action: Mouse scrolled (477, 343) with delta (0, 0)
Screenshot: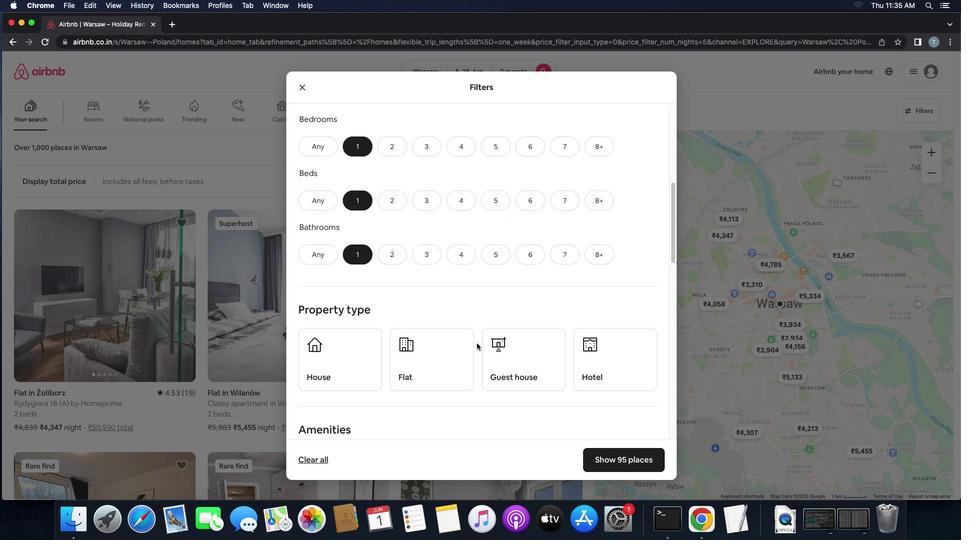 
Action: Mouse scrolled (477, 343) with delta (0, 0)
Screenshot: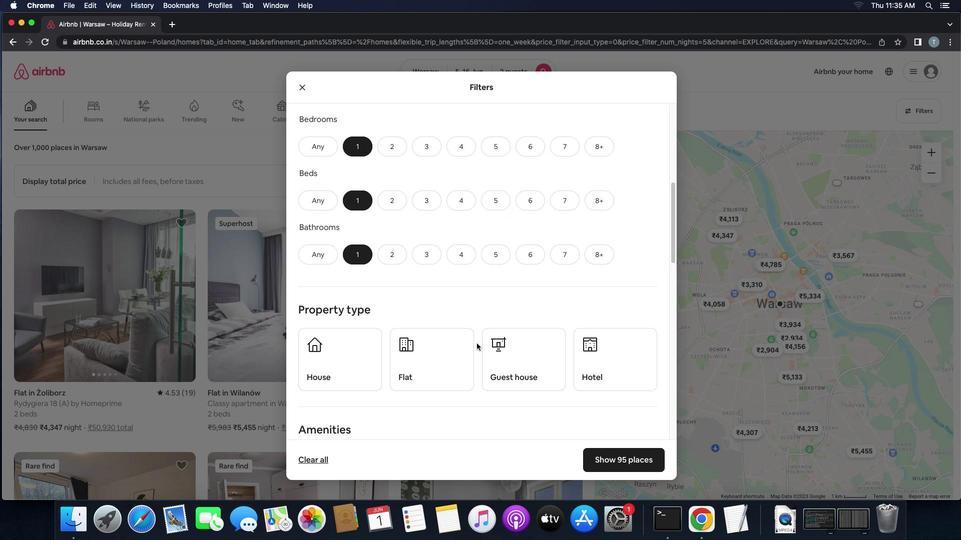 
Action: Mouse moved to (476, 344)
Screenshot: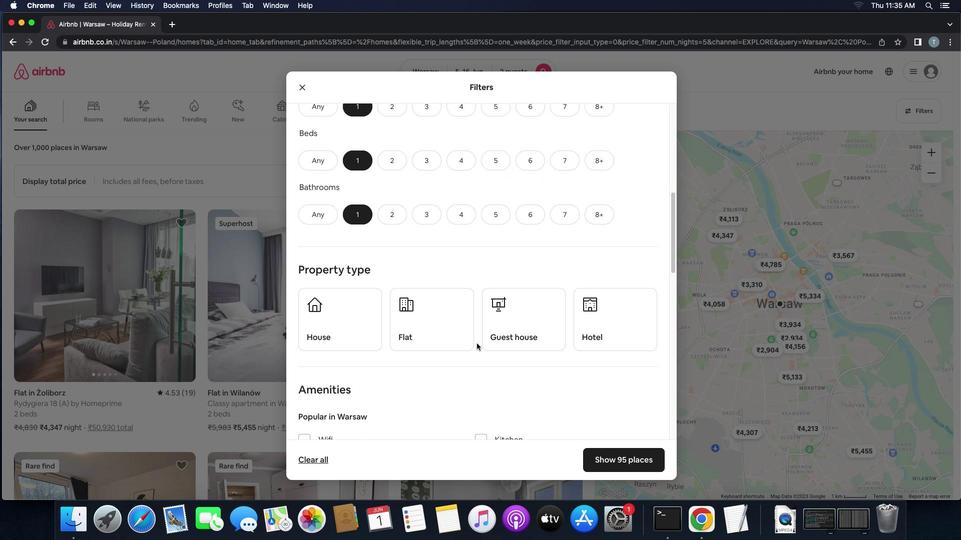 
Action: Mouse scrolled (476, 344) with delta (0, 0)
Screenshot: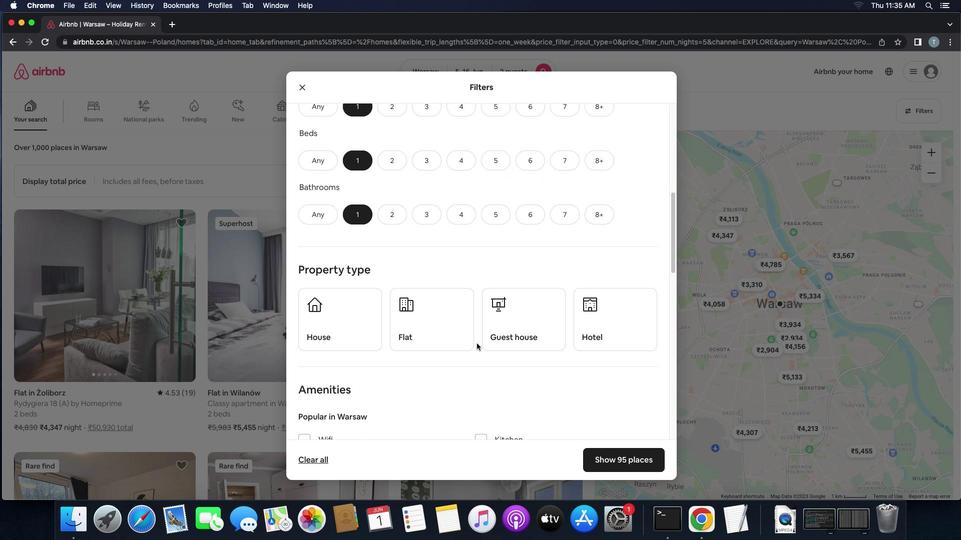 
Action: Mouse scrolled (476, 344) with delta (0, 0)
Screenshot: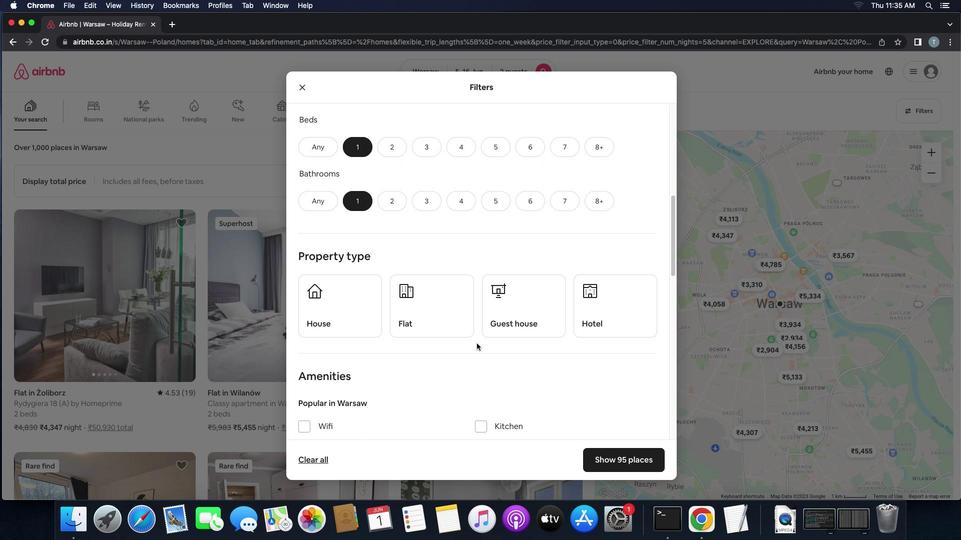 
Action: Mouse scrolled (476, 344) with delta (0, 0)
Screenshot: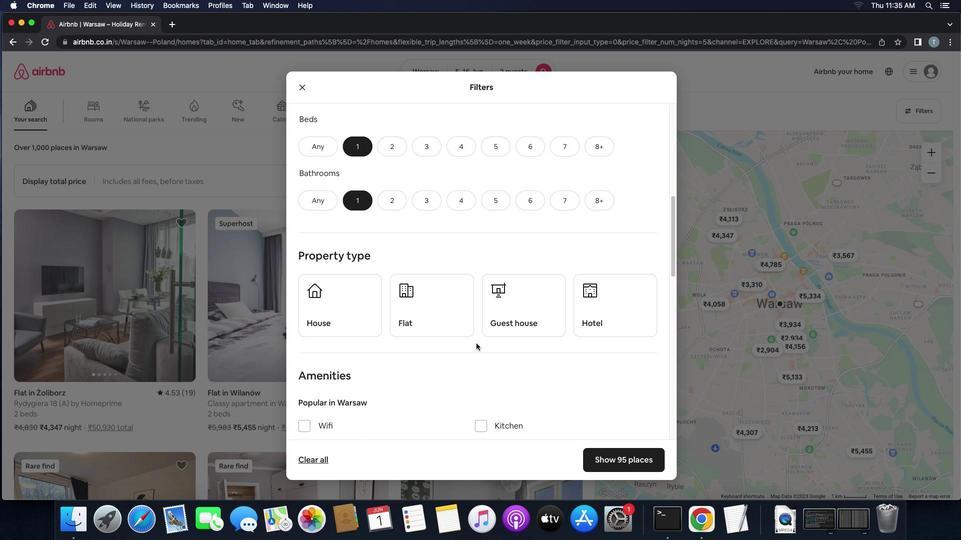 
Action: Mouse moved to (476, 344)
Screenshot: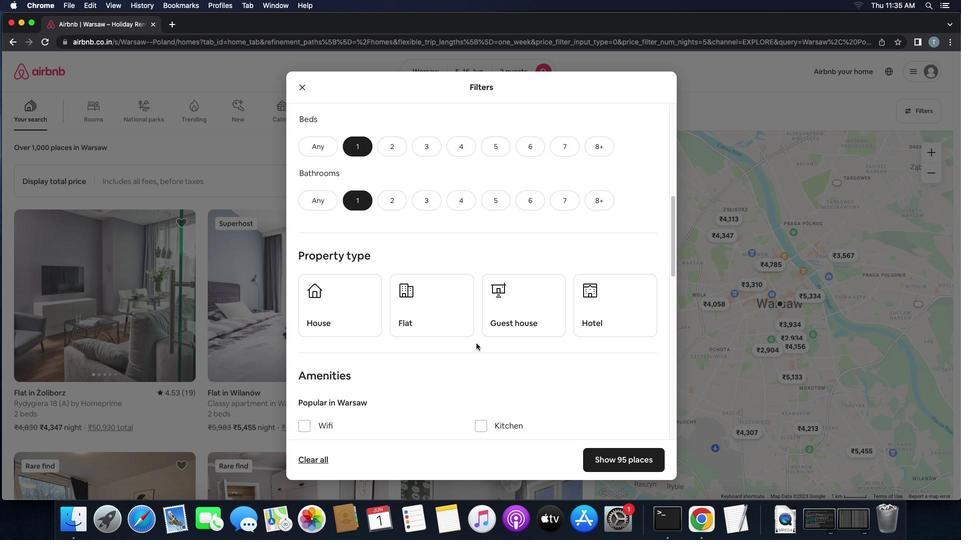 
Action: Mouse scrolled (476, 344) with delta (0, 0)
Screenshot: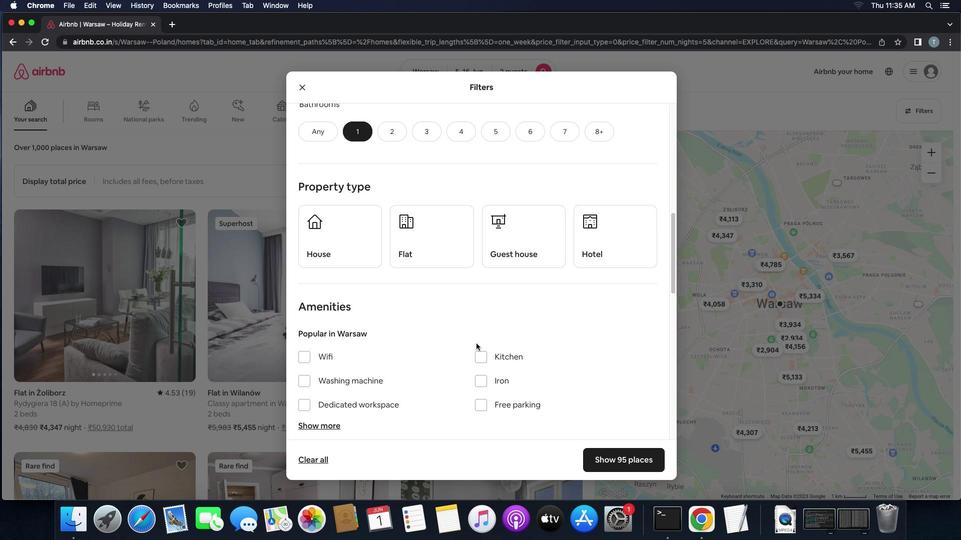 
Action: Mouse scrolled (476, 344) with delta (0, 0)
Screenshot: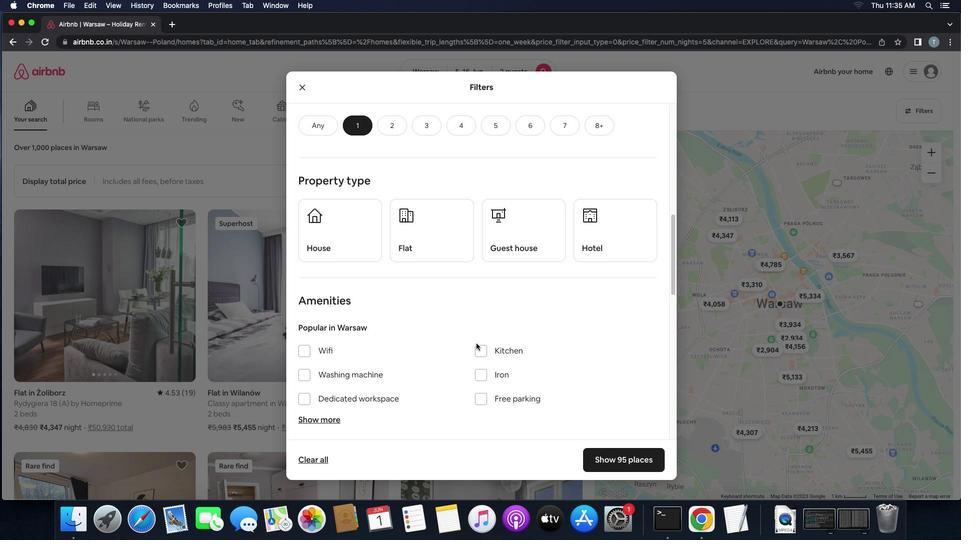 
Action: Mouse moved to (476, 343)
Screenshot: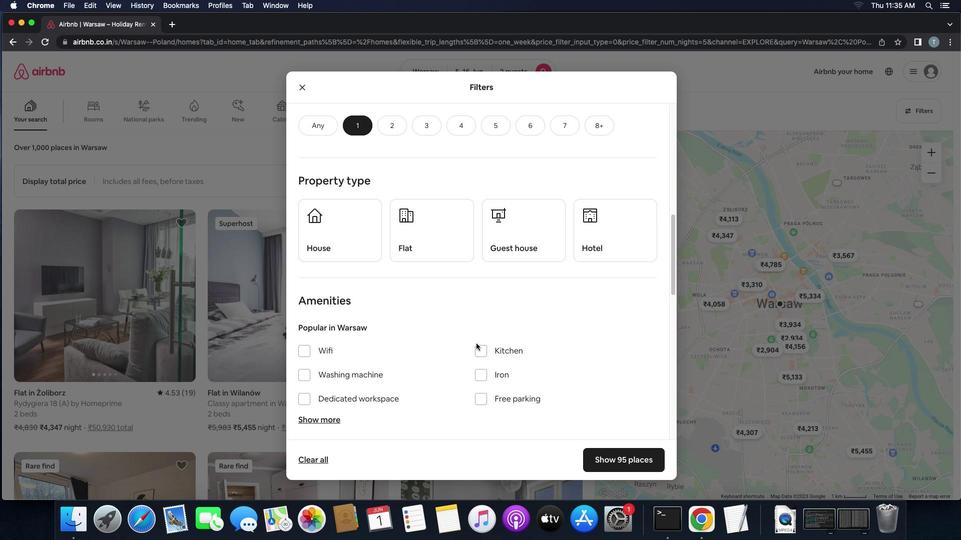 
Action: Mouse scrolled (476, 343) with delta (0, -1)
Screenshot: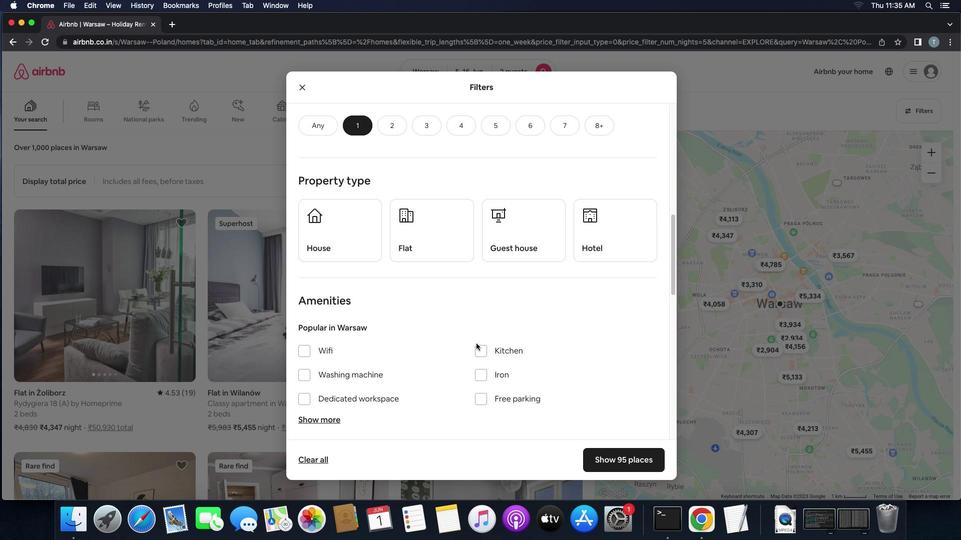 
Action: Mouse moved to (361, 253)
Screenshot: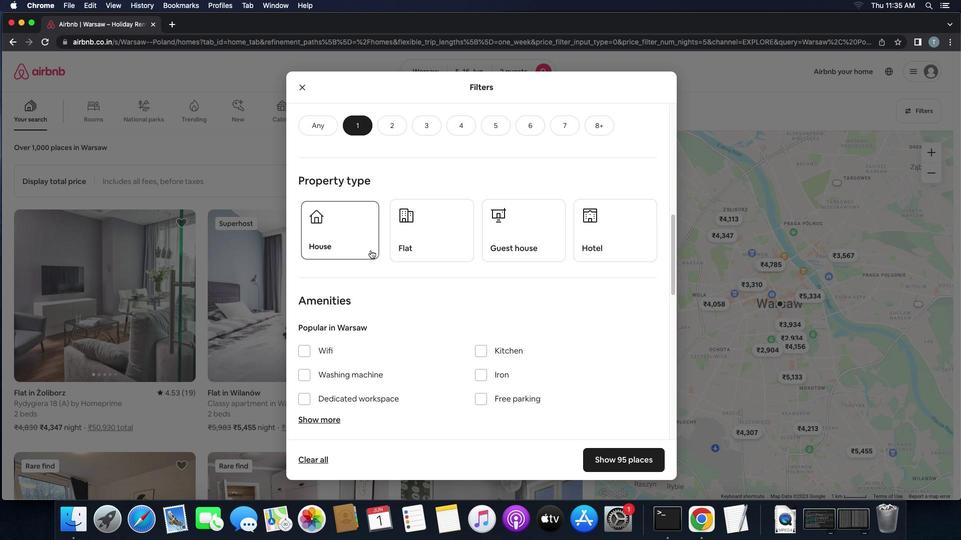 
Action: Mouse pressed left at (361, 253)
Screenshot: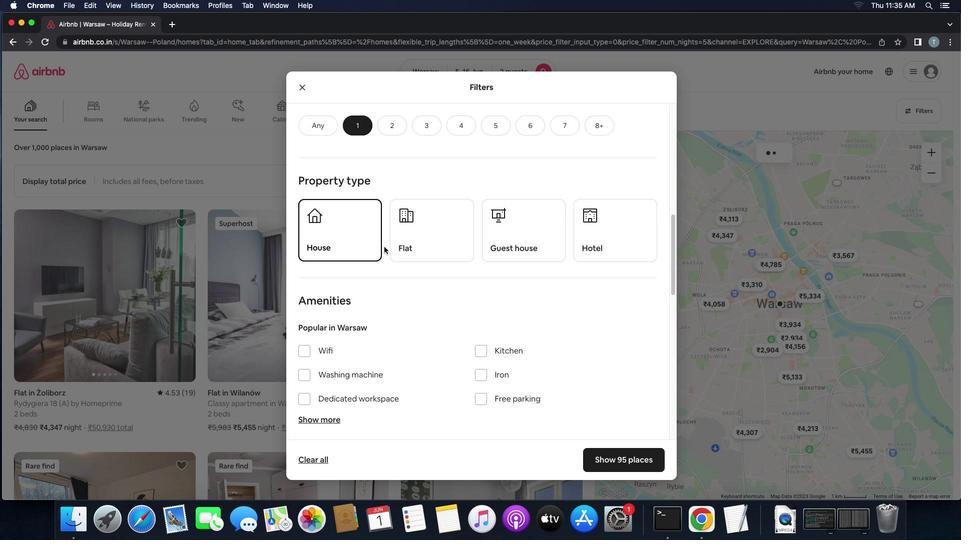 
Action: Mouse moved to (398, 243)
Screenshot: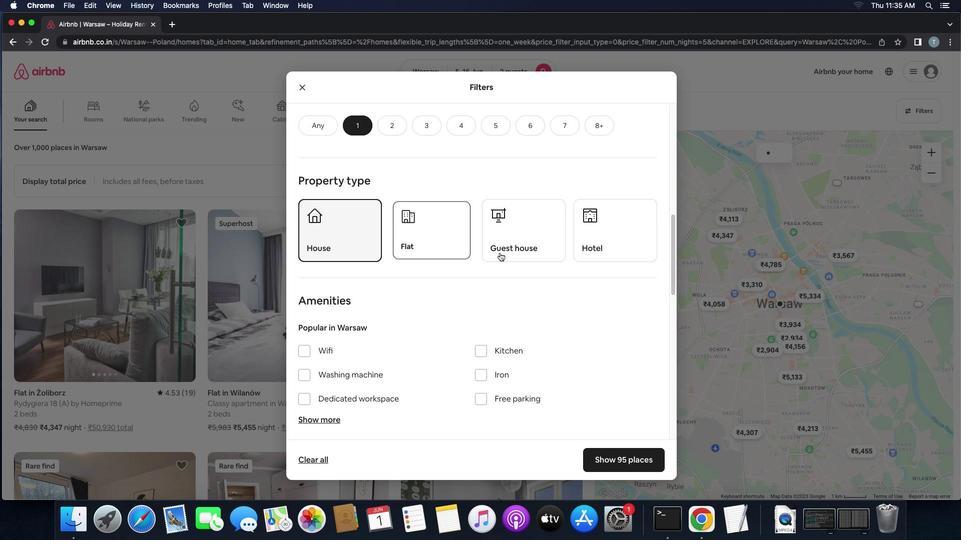 
Action: Mouse pressed left at (398, 243)
Screenshot: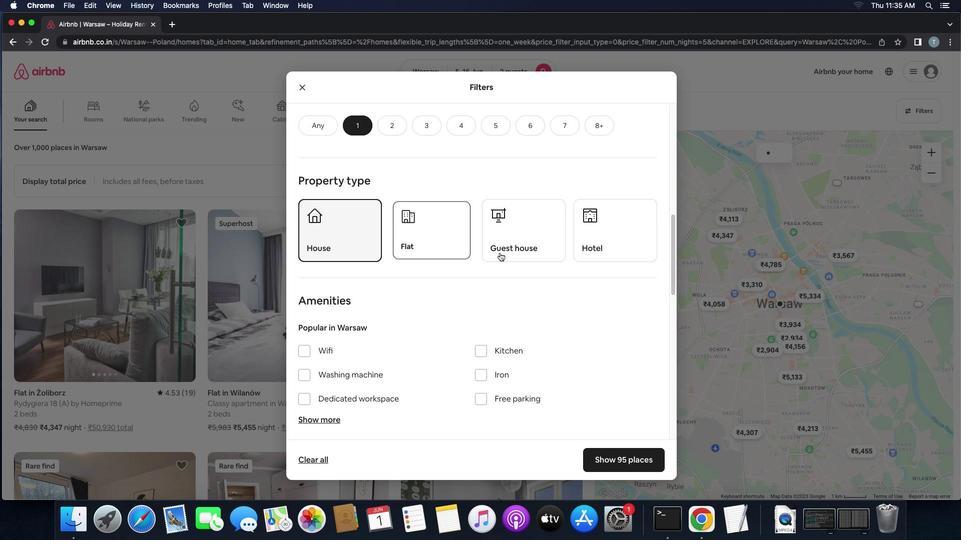 
Action: Mouse moved to (526, 254)
Screenshot: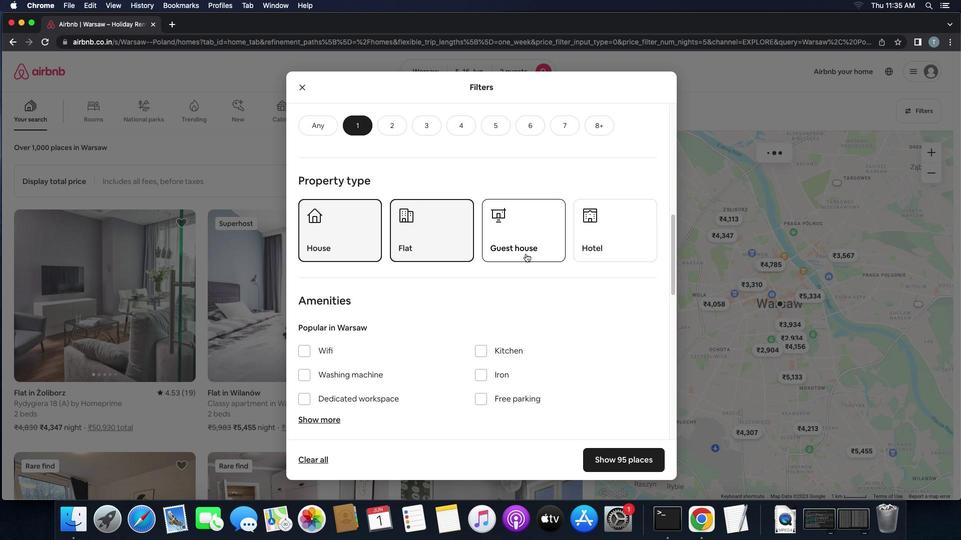 
Action: Mouse pressed left at (526, 254)
Screenshot: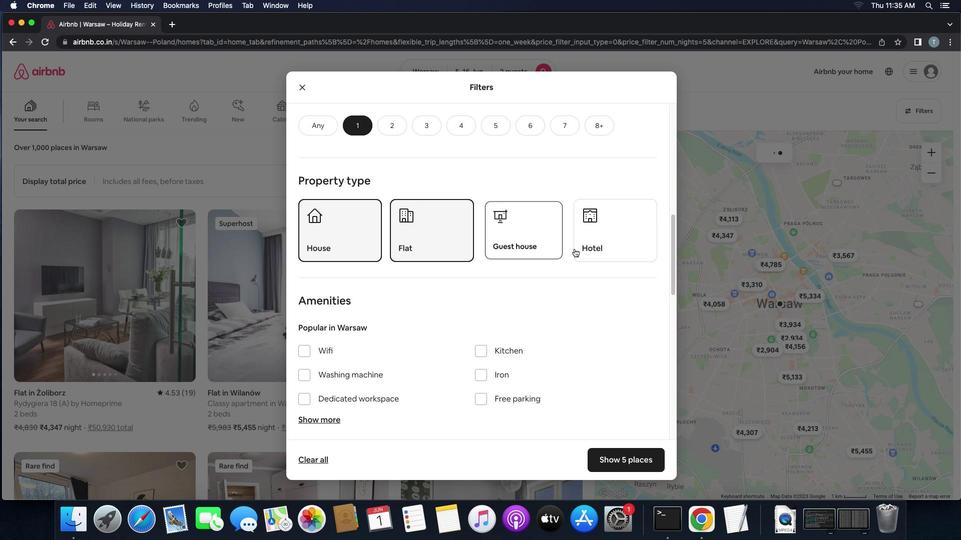 
Action: Mouse moved to (582, 247)
Screenshot: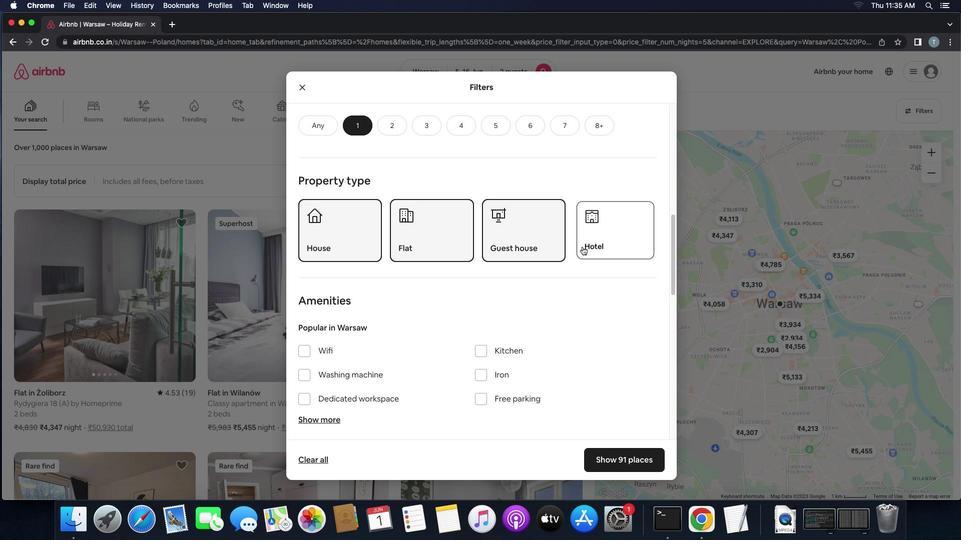 
Action: Mouse pressed left at (582, 247)
Screenshot: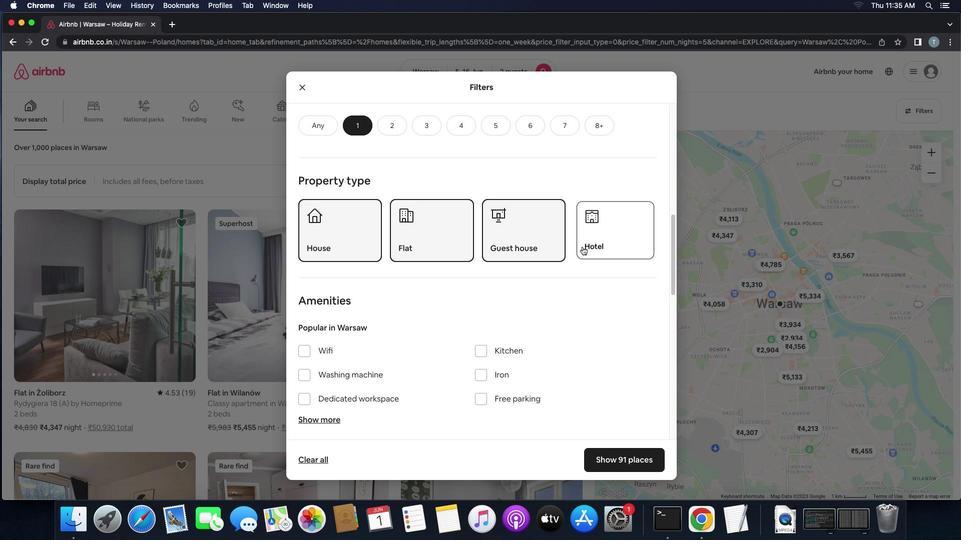 
Action: Mouse moved to (604, 459)
Screenshot: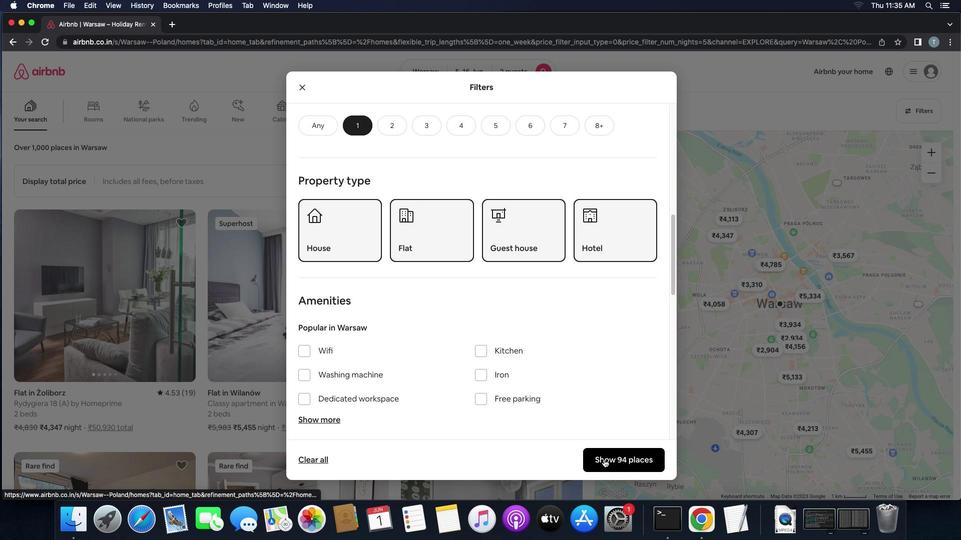 
Action: Mouse pressed left at (604, 459)
Screenshot: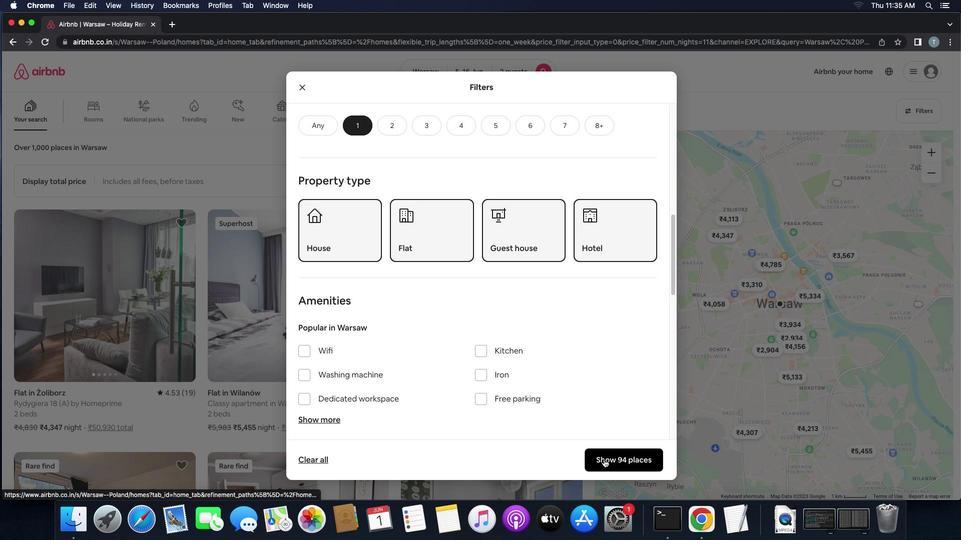 
